 Task: Find connections with filter location Lieto with filter topic #Travelwith filter profile language Potuguese with filter current company Esko with filter school Cotton University with filter industry Military and International Affairs with filter service category Loans with filter keywords title Medical Laboratory Tech
Action: Mouse moved to (275, 216)
Screenshot: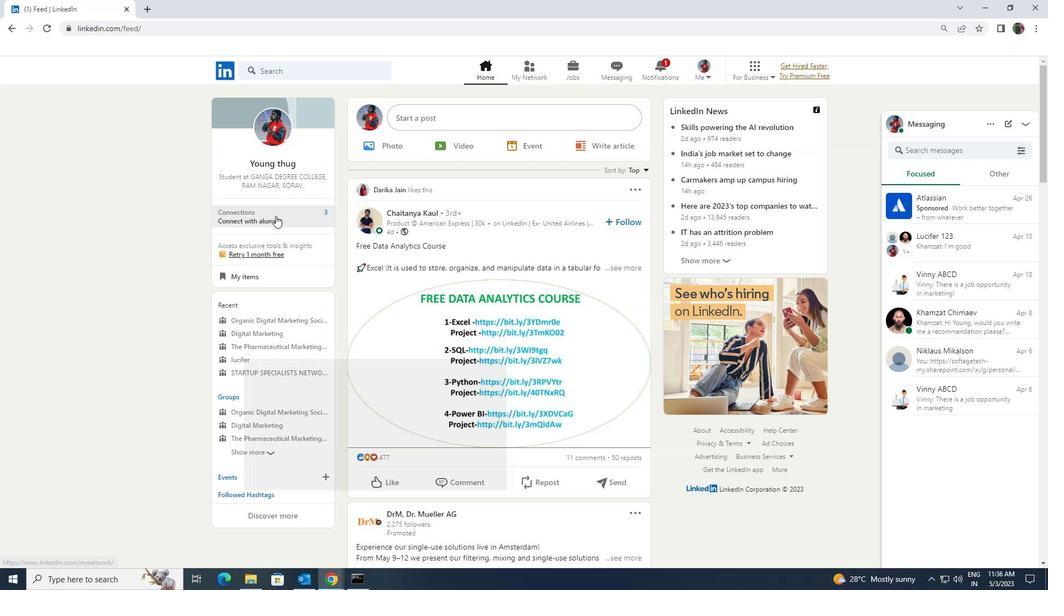 
Action: Mouse pressed left at (275, 216)
Screenshot: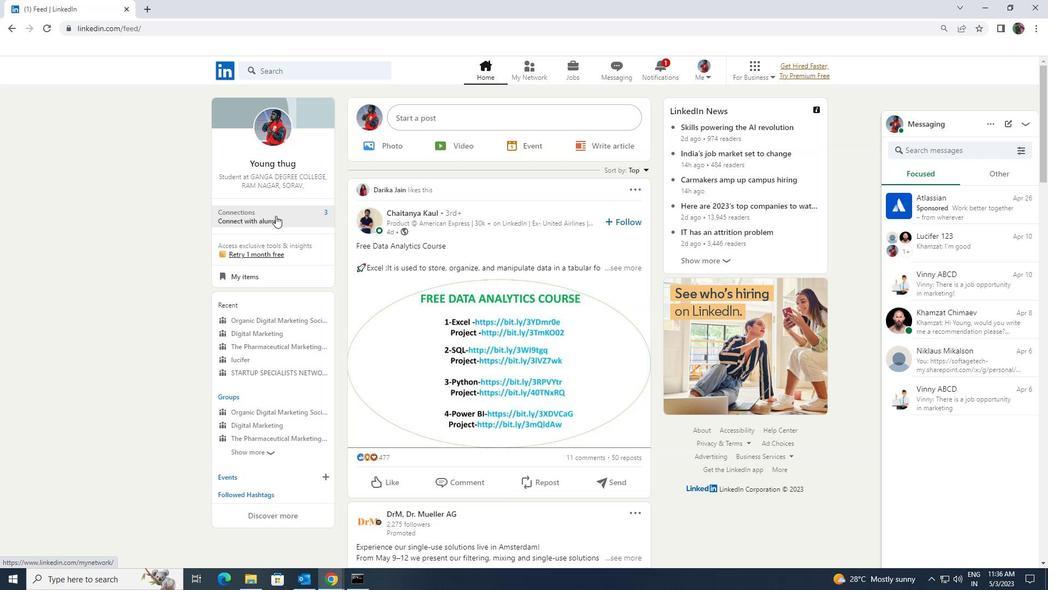 
Action: Mouse moved to (270, 136)
Screenshot: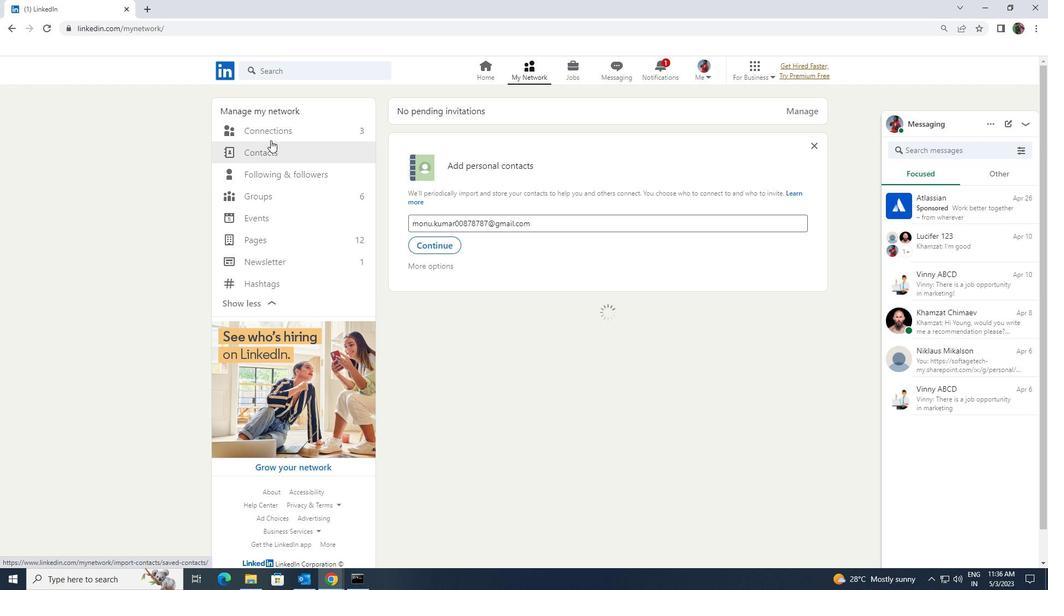 
Action: Mouse pressed left at (270, 136)
Screenshot: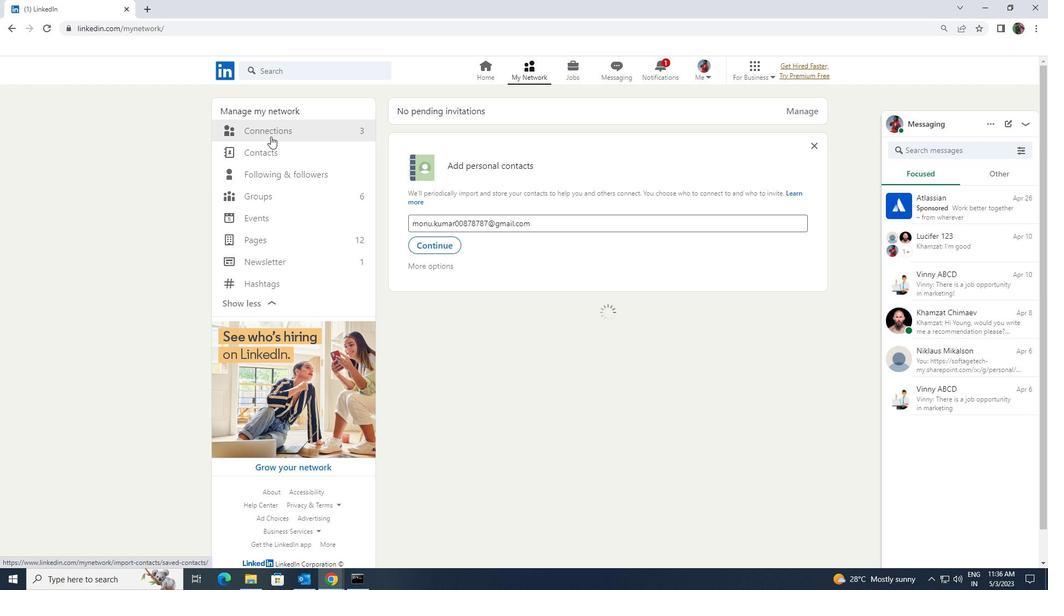 
Action: Mouse moved to (580, 135)
Screenshot: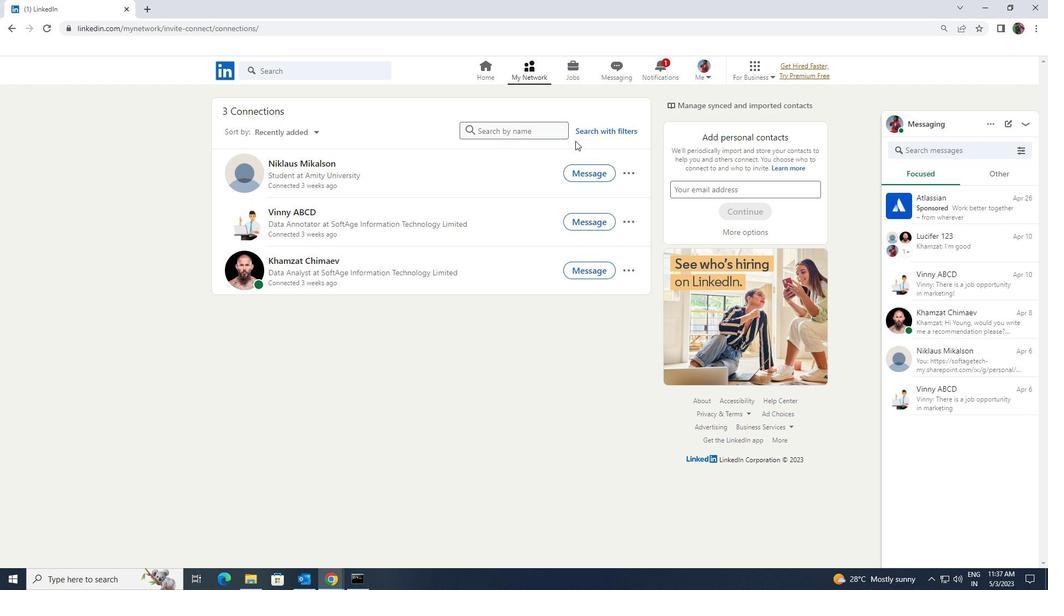 
Action: Mouse pressed left at (580, 135)
Screenshot: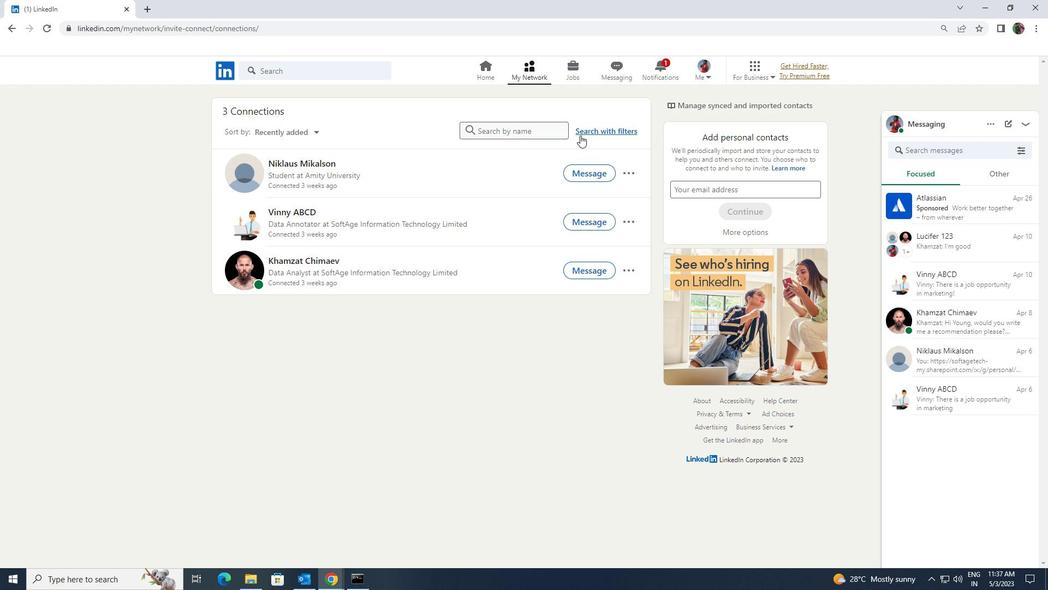 
Action: Mouse moved to (562, 102)
Screenshot: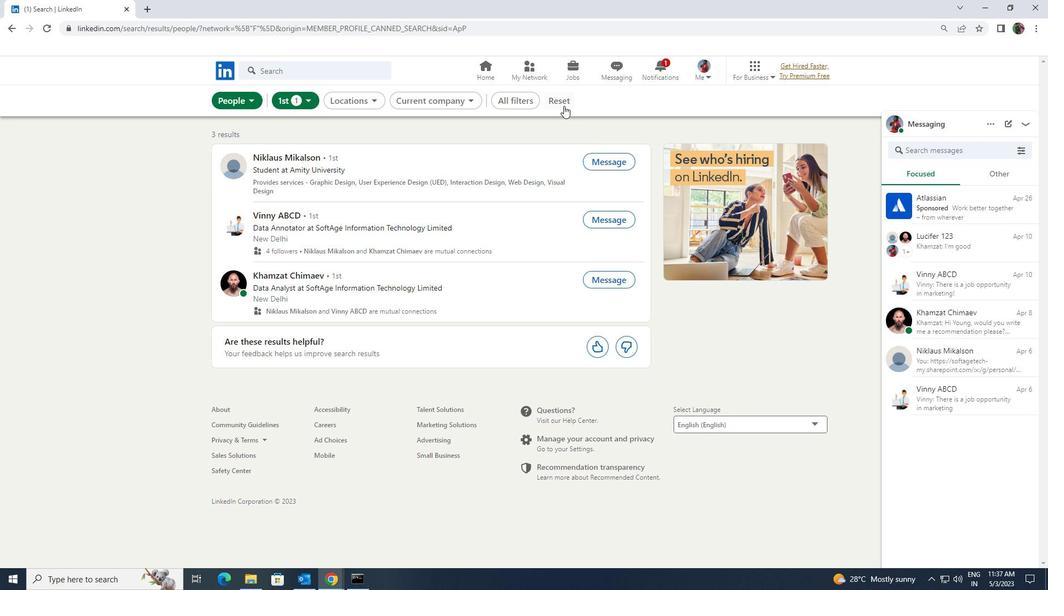 
Action: Mouse pressed left at (562, 102)
Screenshot: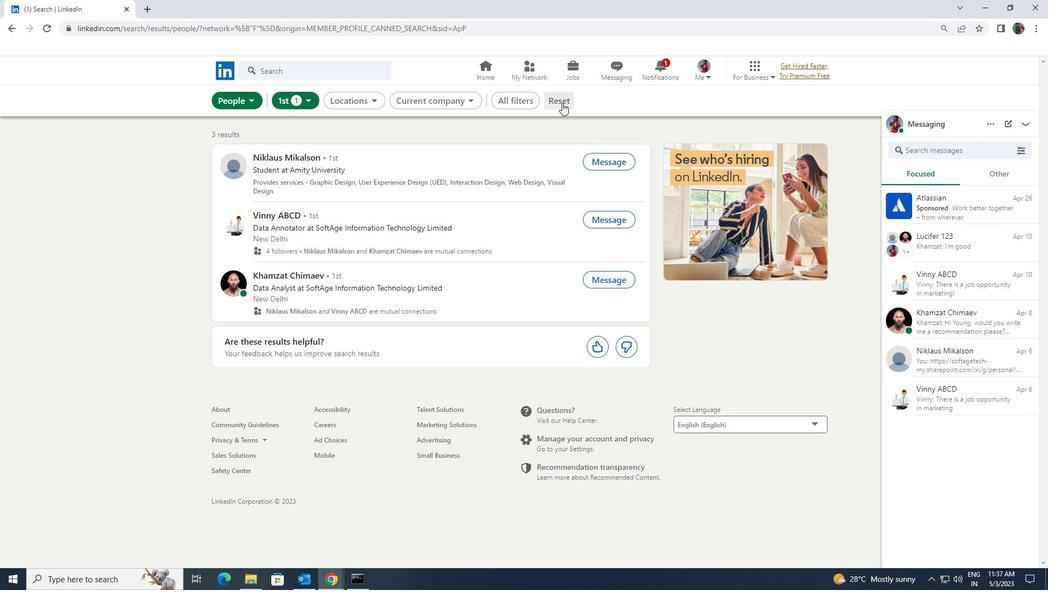 
Action: Mouse moved to (551, 97)
Screenshot: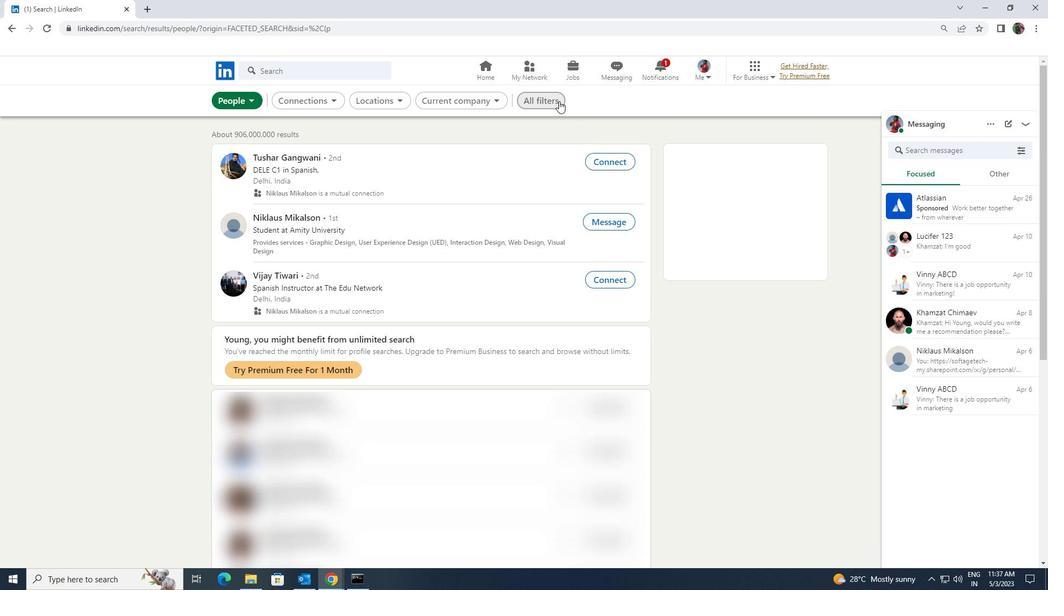 
Action: Mouse pressed left at (551, 97)
Screenshot: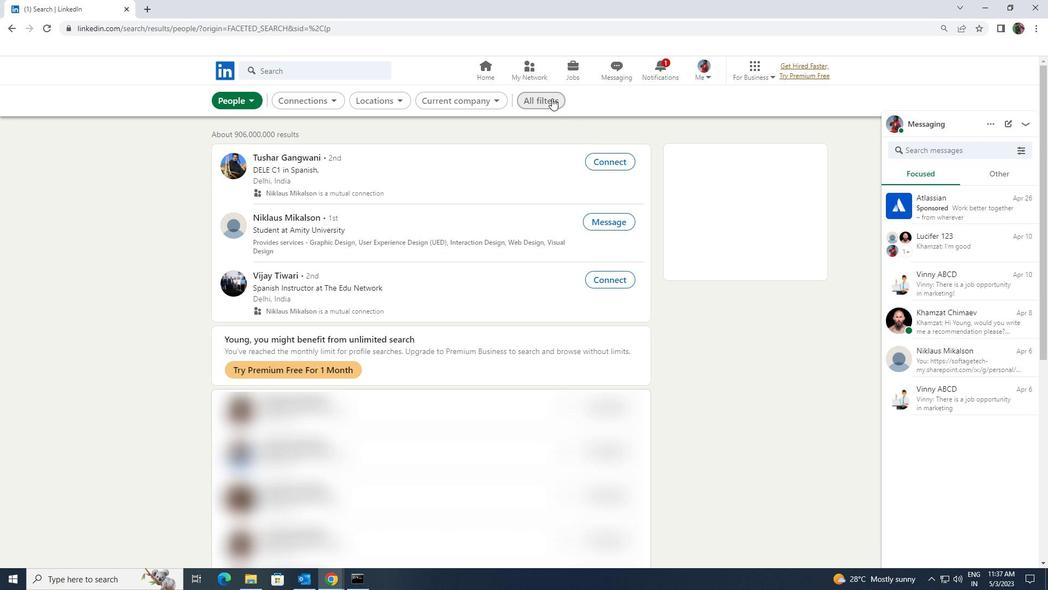
Action: Mouse moved to (910, 433)
Screenshot: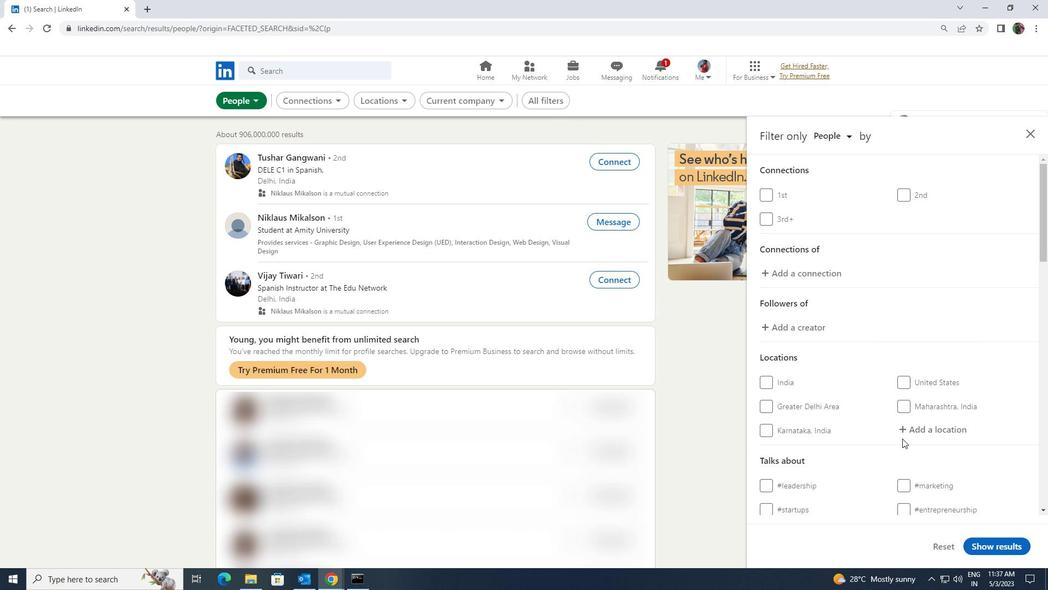 
Action: Mouse pressed left at (910, 433)
Screenshot: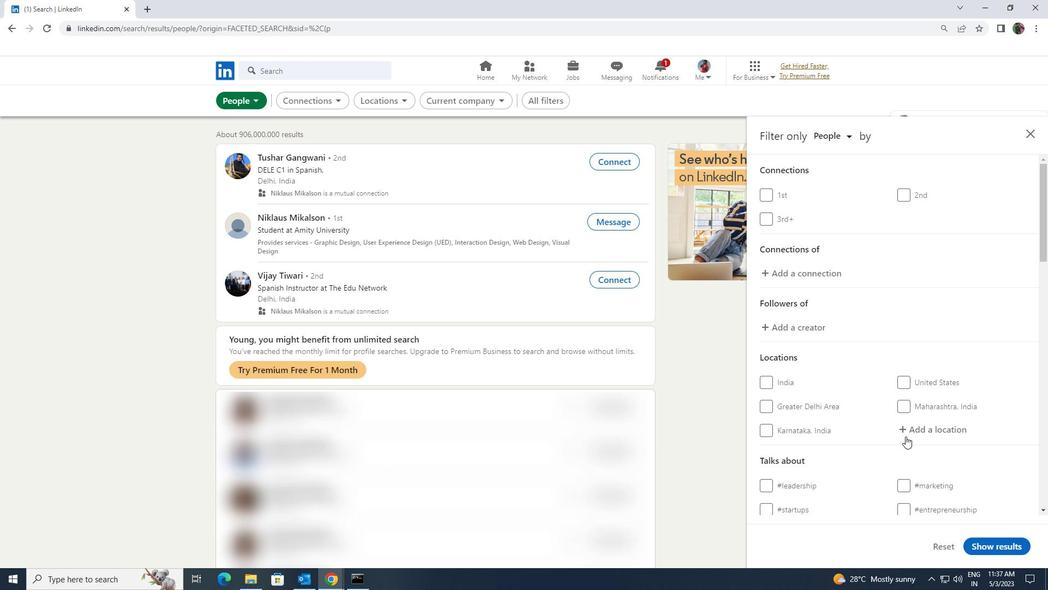 
Action: Key pressed <Key.shift>LIETO
Screenshot: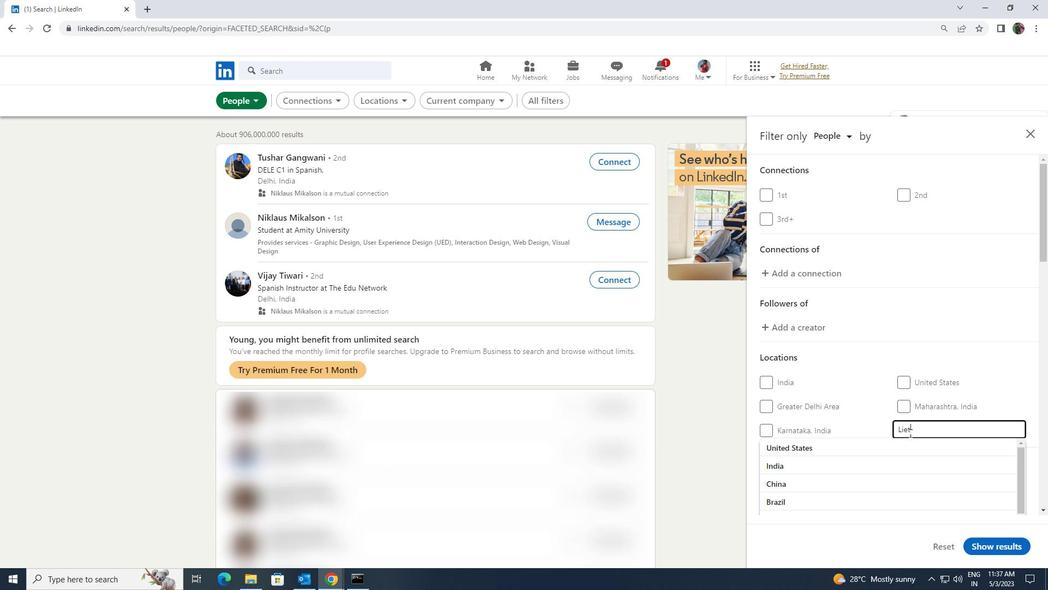 
Action: Mouse moved to (910, 443)
Screenshot: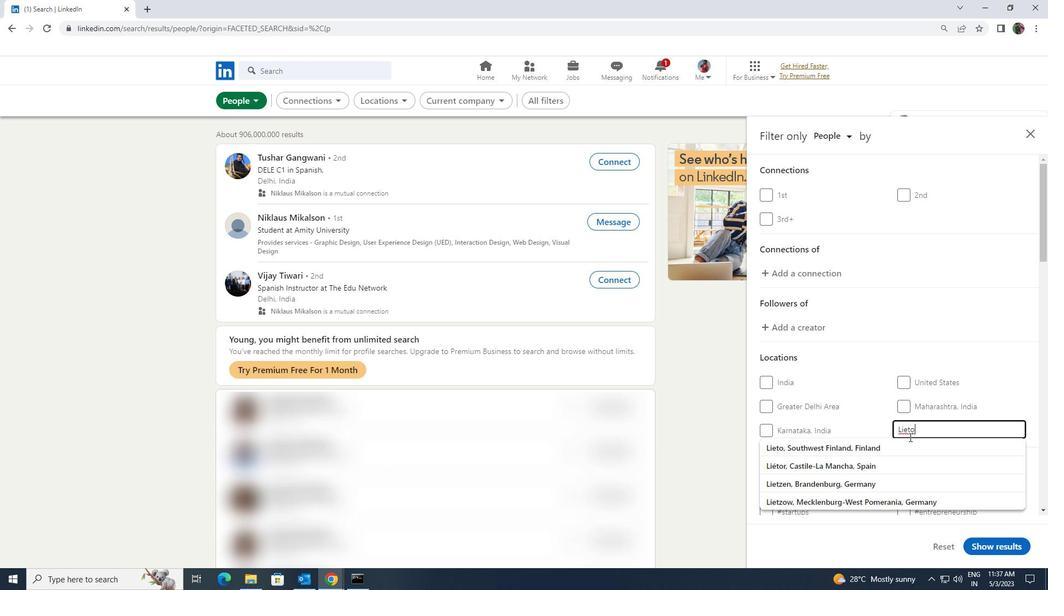 
Action: Mouse pressed left at (910, 443)
Screenshot: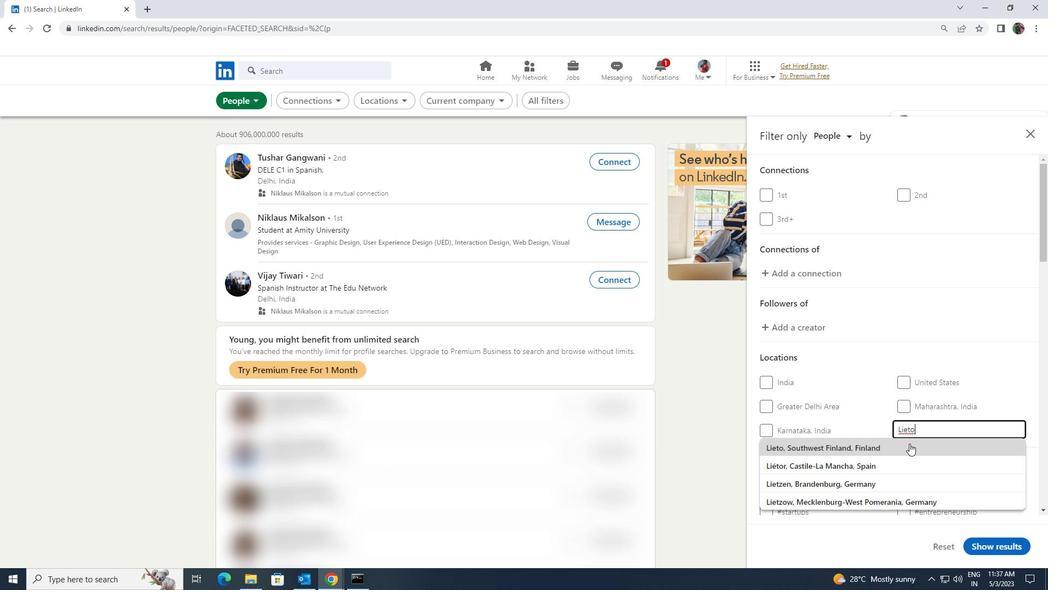
Action: Mouse scrolled (910, 443) with delta (0, 0)
Screenshot: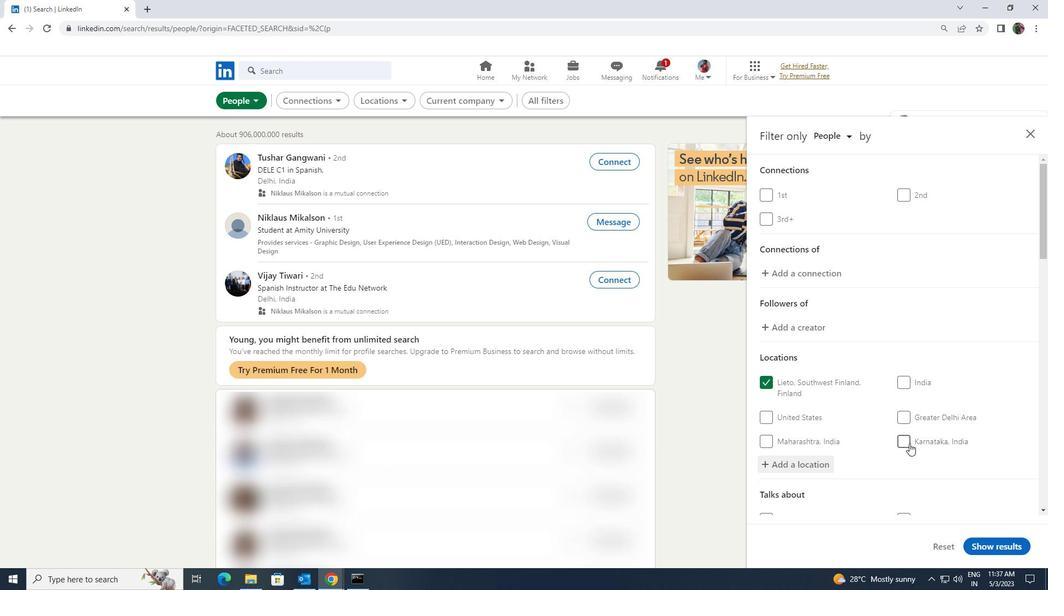 
Action: Mouse scrolled (910, 443) with delta (0, 0)
Screenshot: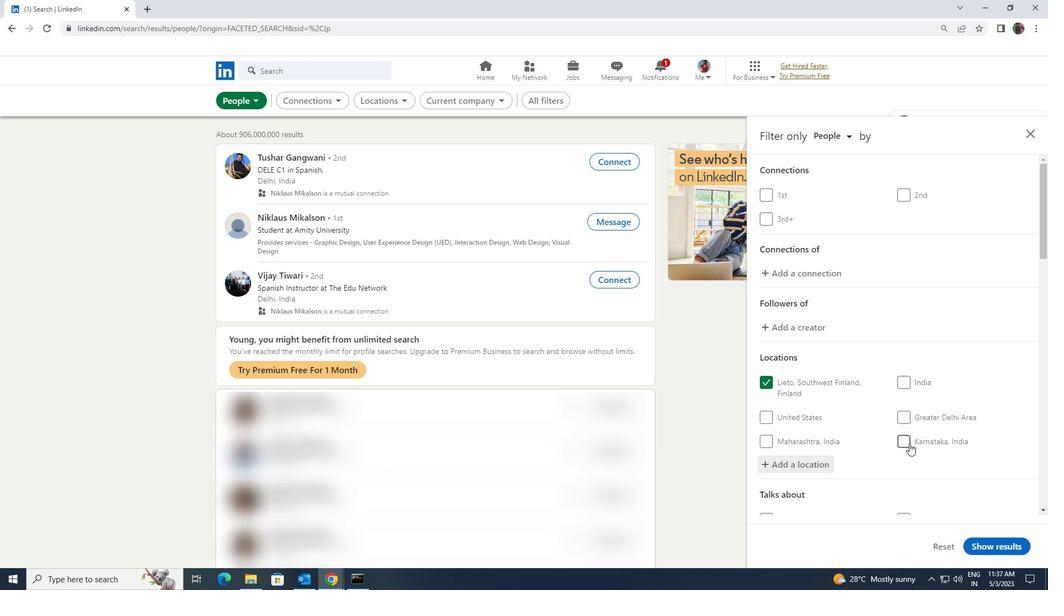 
Action: Mouse moved to (911, 450)
Screenshot: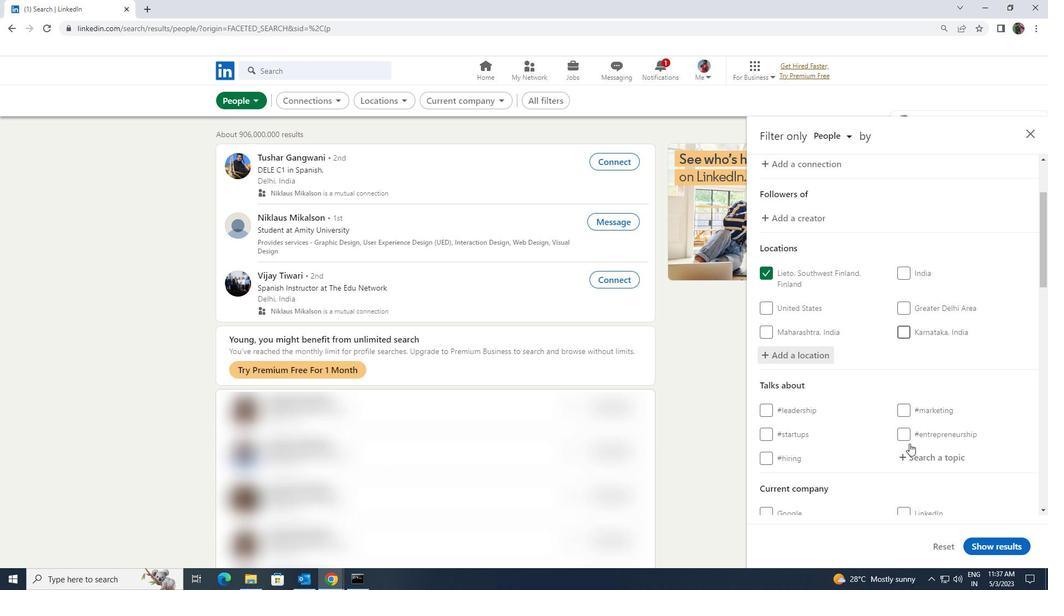 
Action: Mouse pressed left at (911, 450)
Screenshot: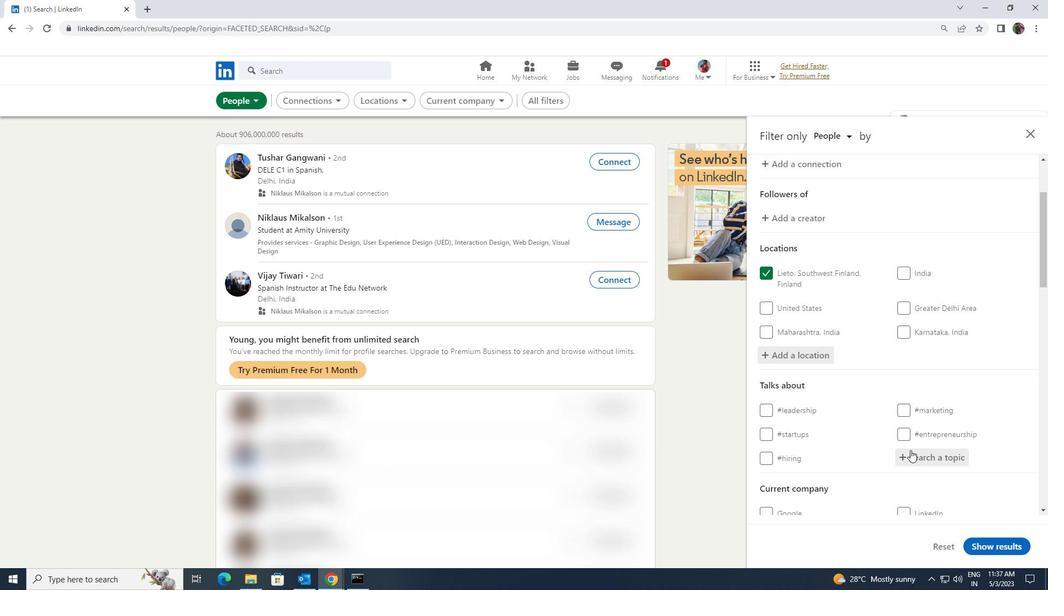 
Action: Key pressed <Key.shift><Key.shift>TRAVEL
Screenshot: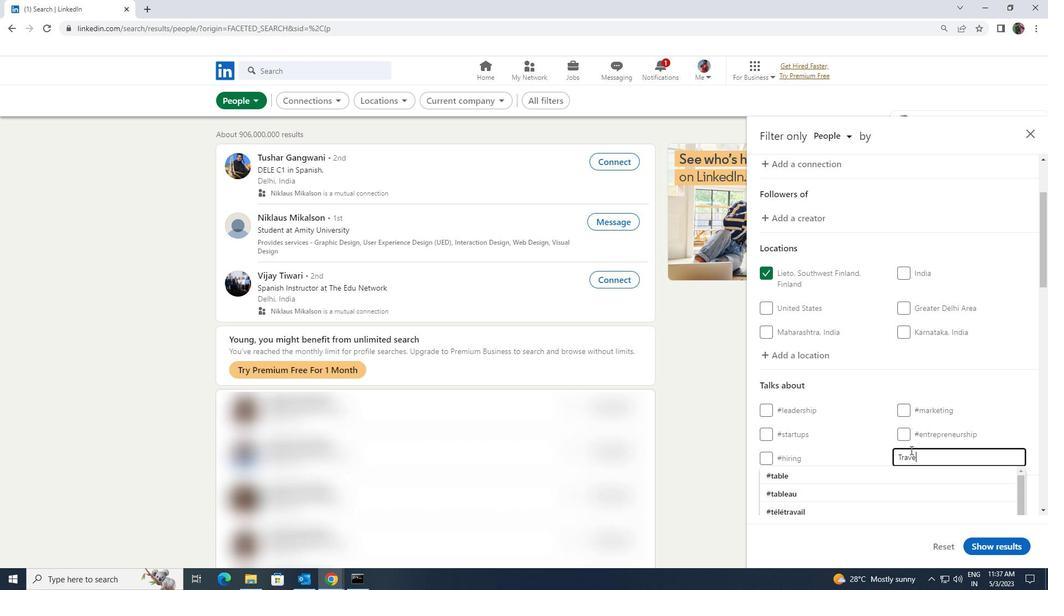 
Action: Mouse moved to (903, 470)
Screenshot: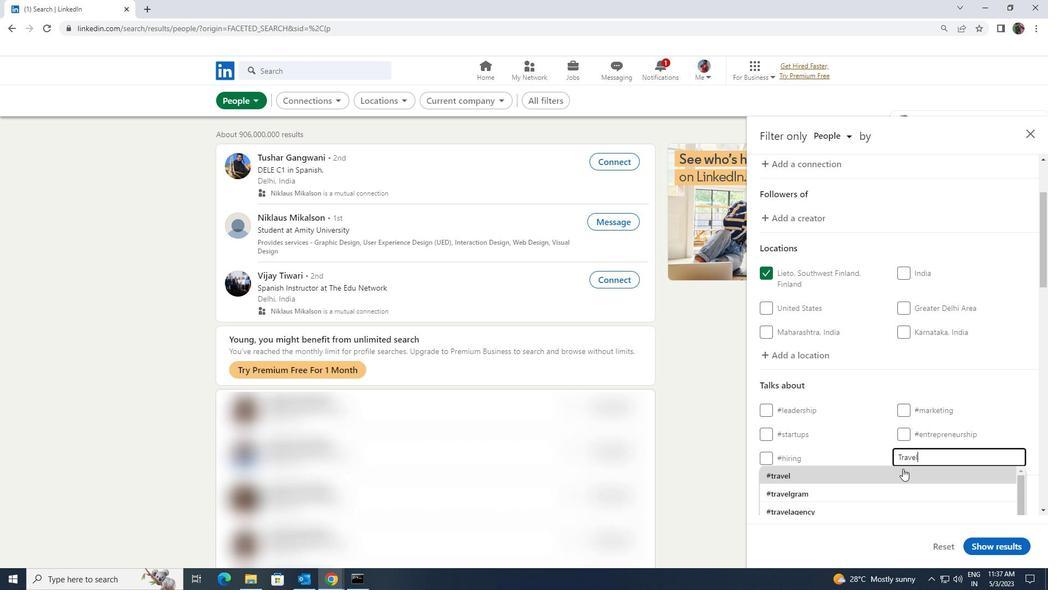 
Action: Mouse pressed left at (903, 470)
Screenshot: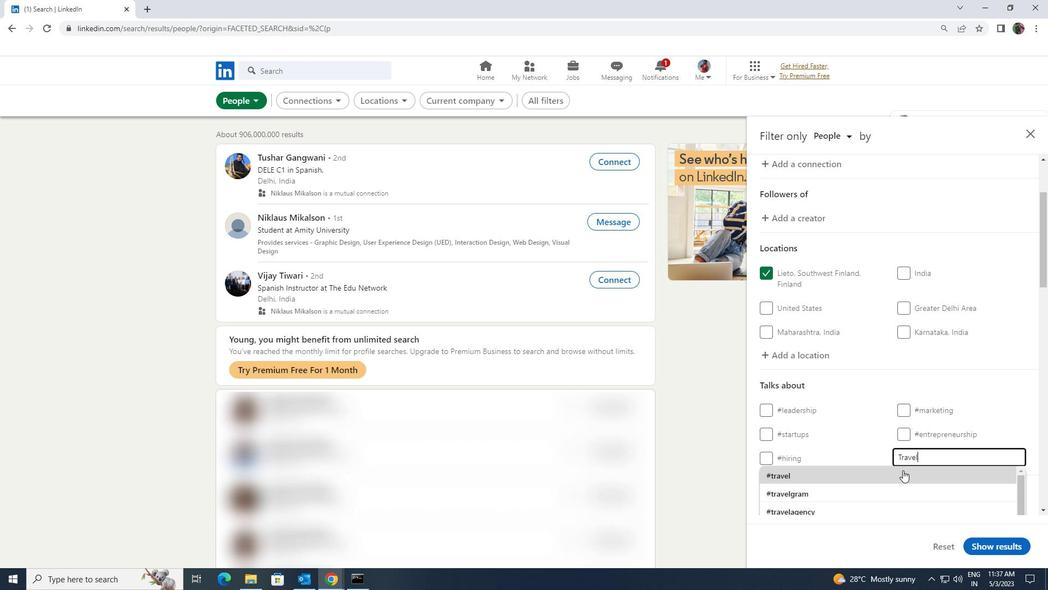 
Action: Mouse scrolled (903, 470) with delta (0, 0)
Screenshot: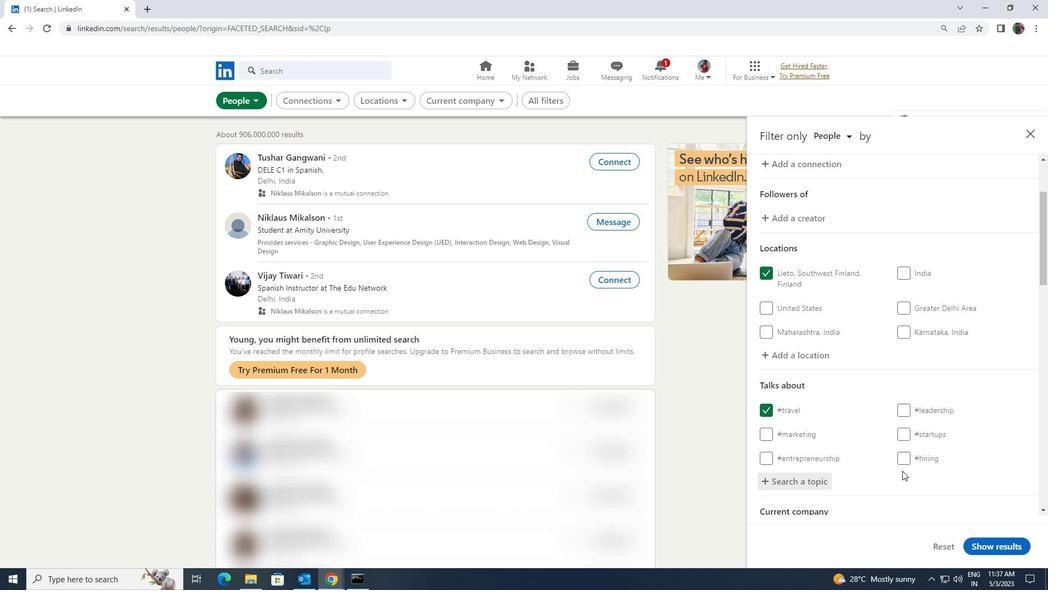 
Action: Mouse scrolled (903, 470) with delta (0, 0)
Screenshot: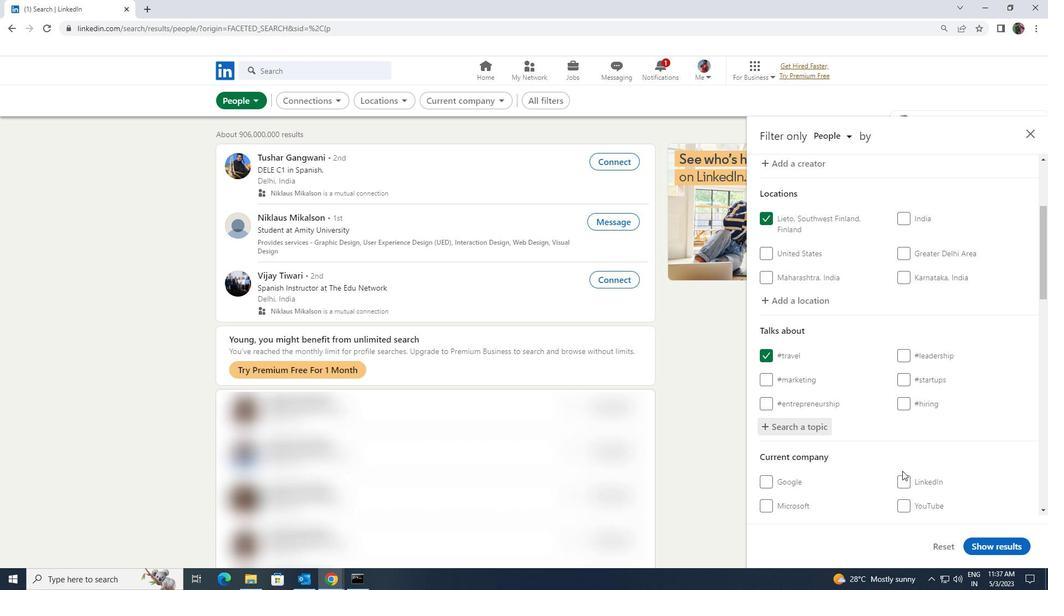 
Action: Mouse scrolled (903, 470) with delta (0, 0)
Screenshot: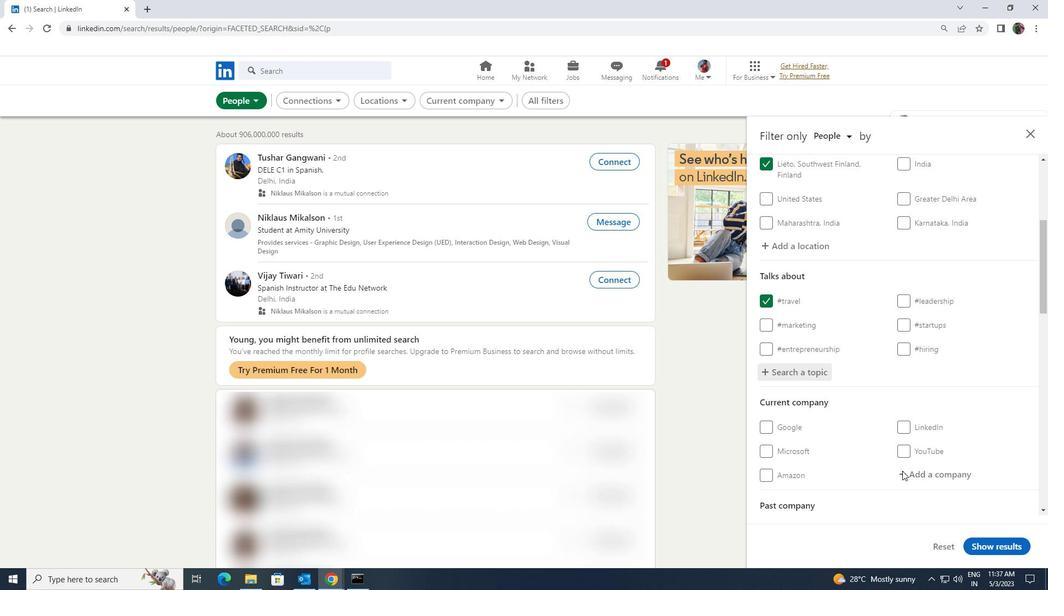 
Action: Mouse scrolled (903, 470) with delta (0, 0)
Screenshot: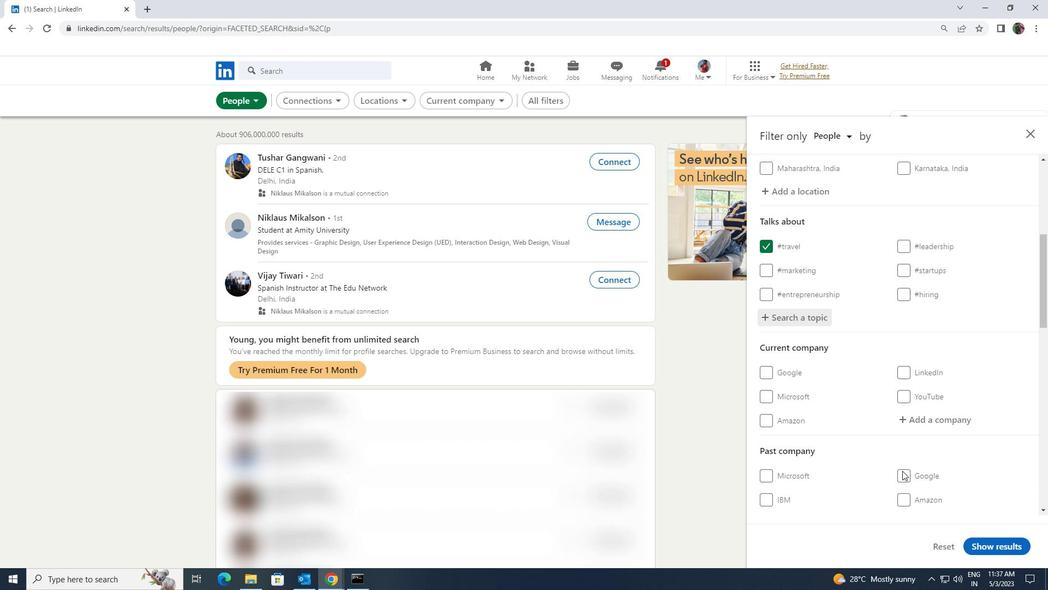 
Action: Mouse scrolled (903, 470) with delta (0, 0)
Screenshot: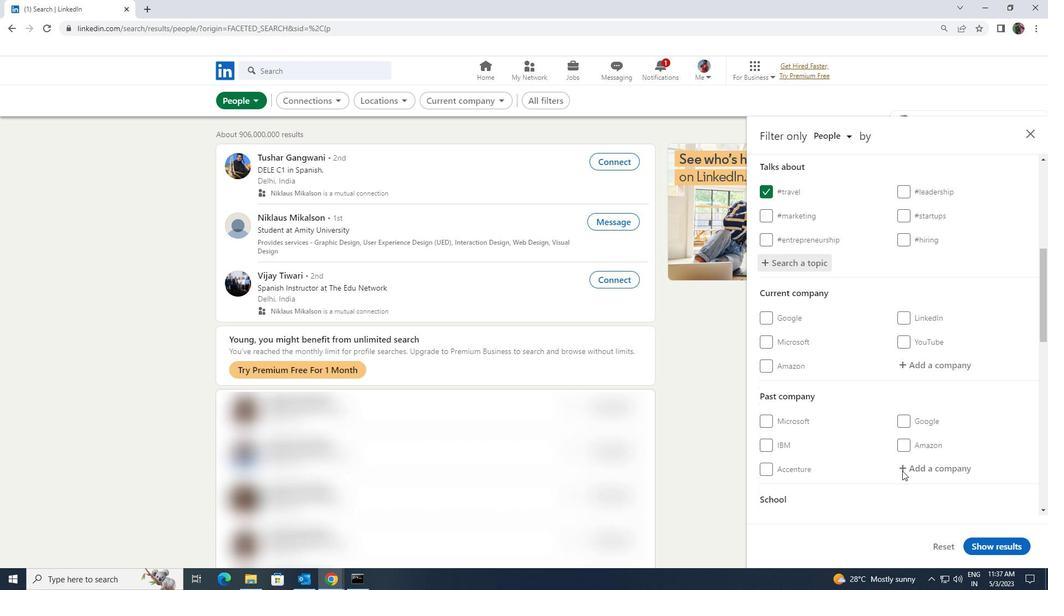 
Action: Mouse scrolled (903, 470) with delta (0, 0)
Screenshot: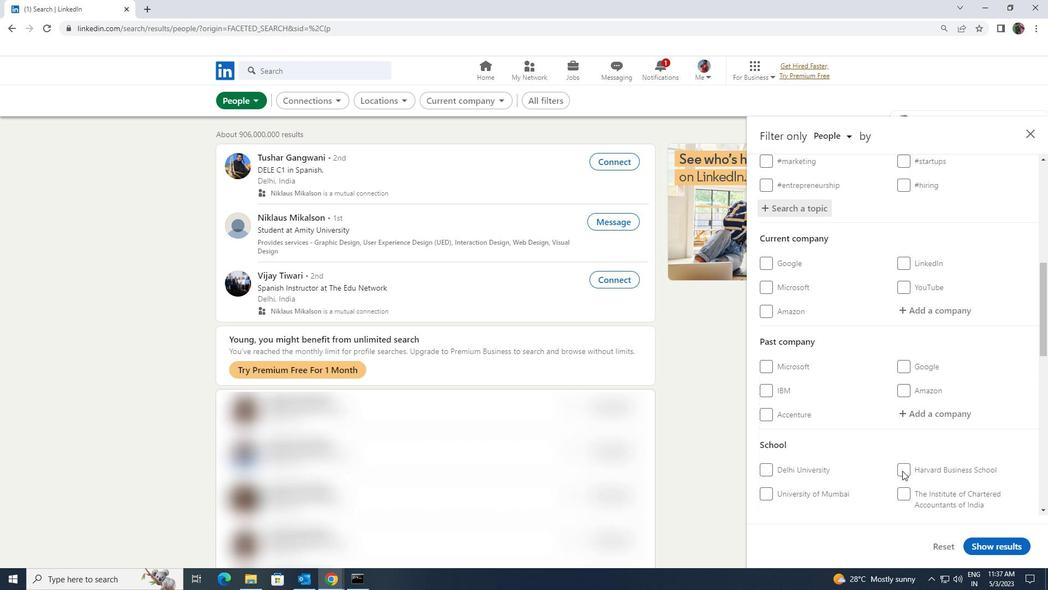 
Action: Mouse scrolled (903, 470) with delta (0, 0)
Screenshot: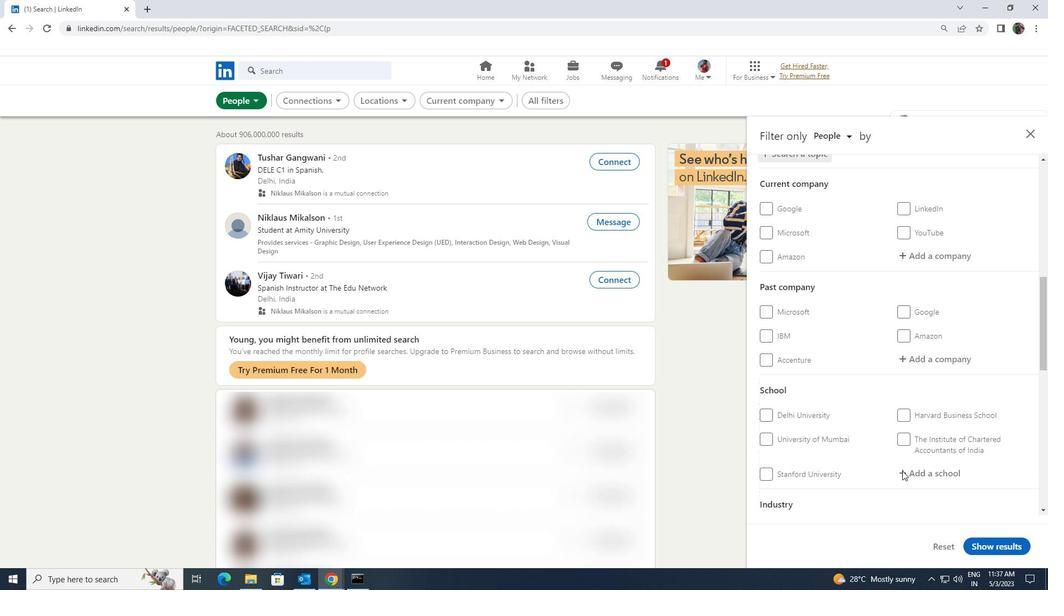 
Action: Mouse scrolled (903, 470) with delta (0, 0)
Screenshot: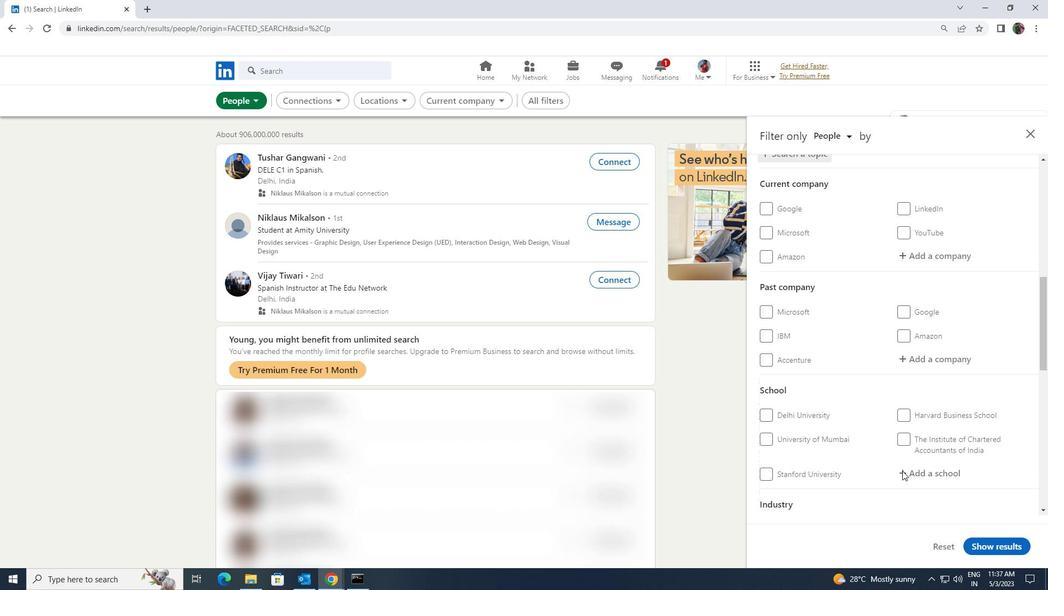 
Action: Mouse scrolled (903, 470) with delta (0, 0)
Screenshot: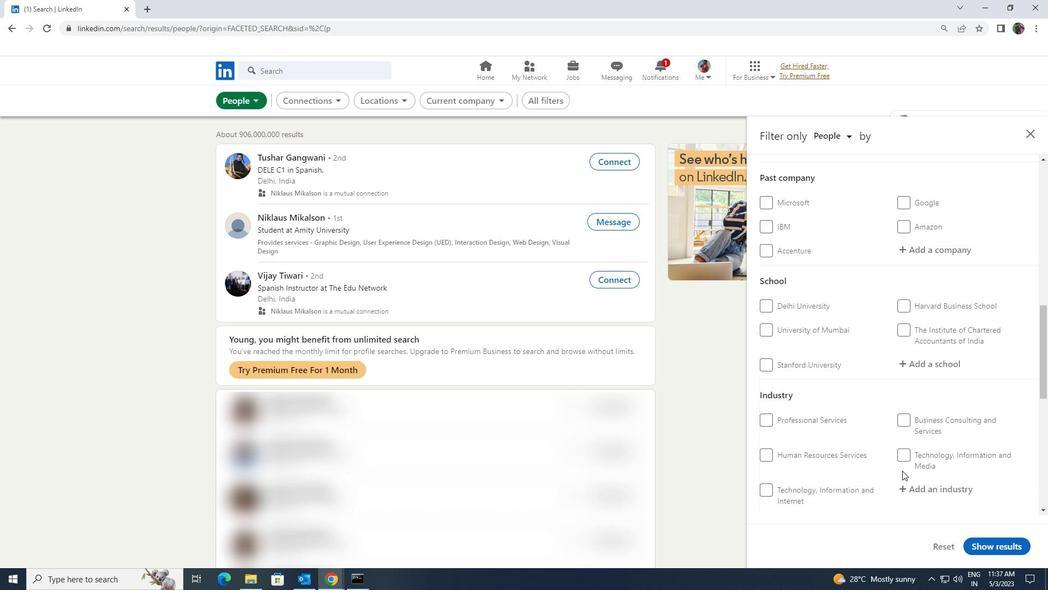 
Action: Mouse scrolled (903, 470) with delta (0, 0)
Screenshot: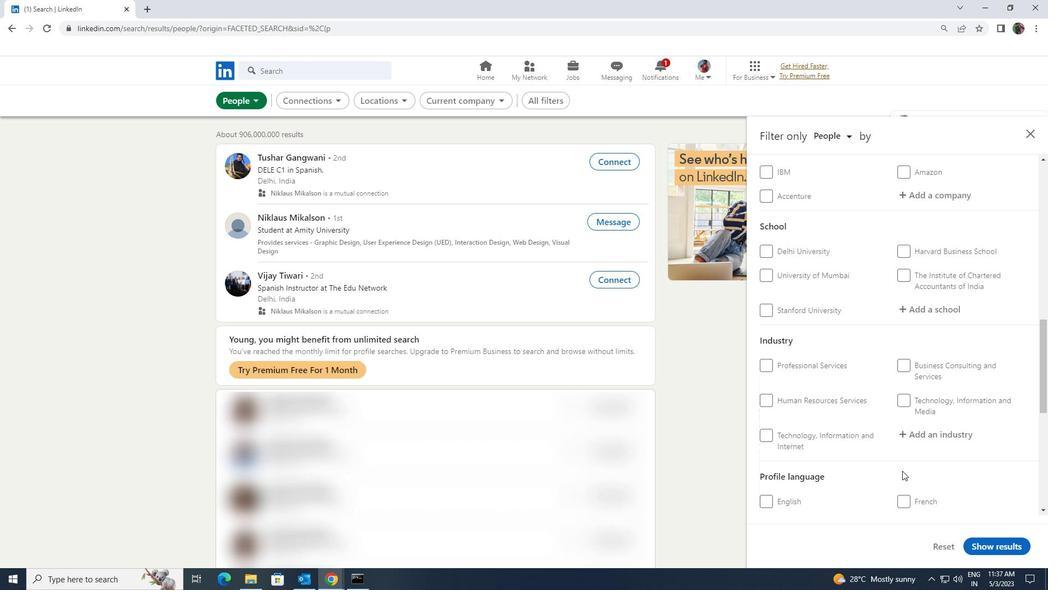 
Action: Mouse pressed left at (903, 470)
Screenshot: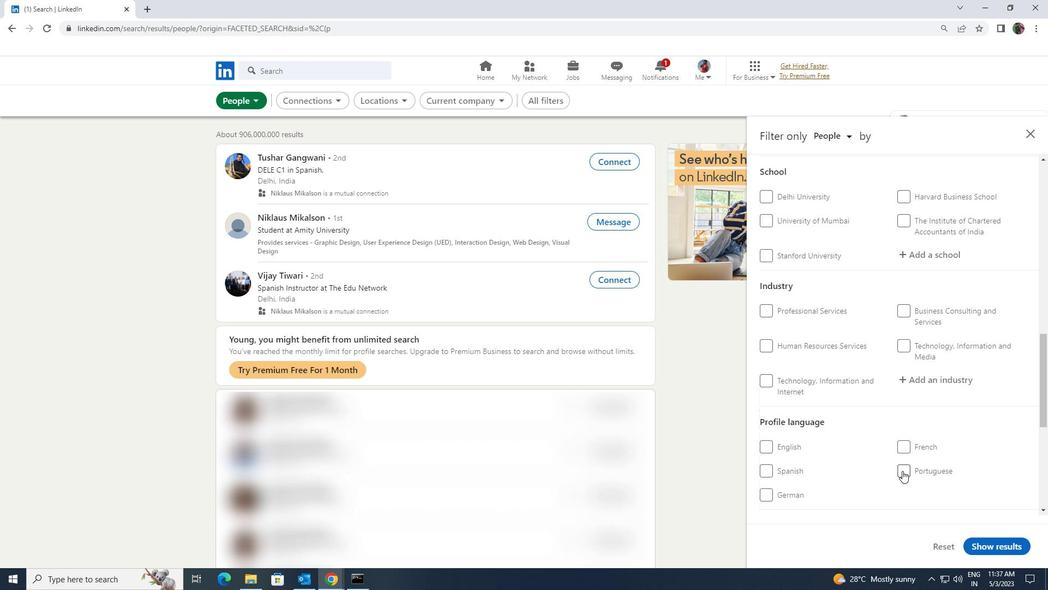 
Action: Mouse moved to (903, 471)
Screenshot: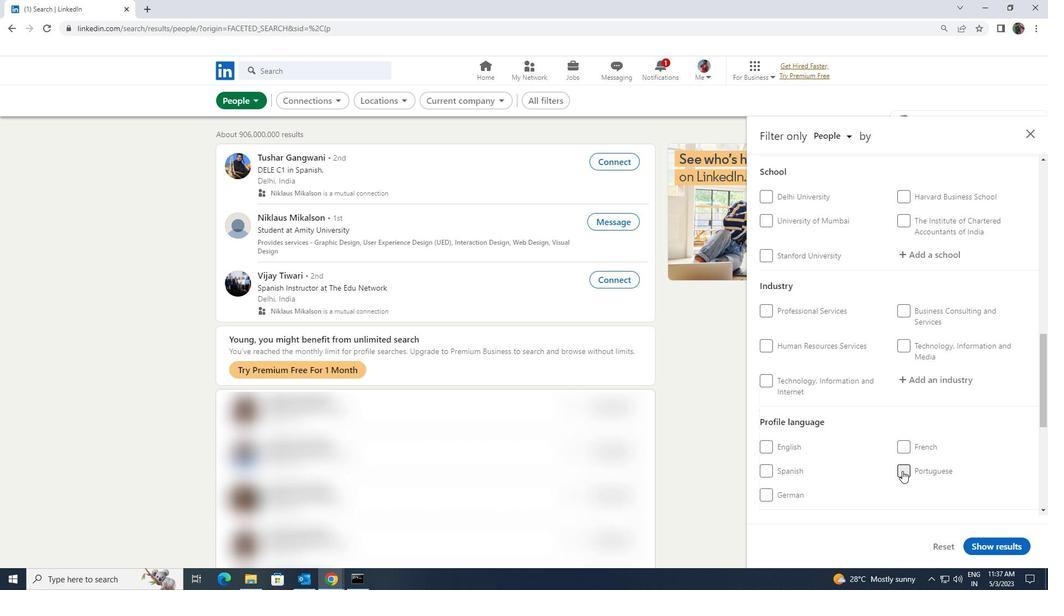 
Action: Mouse scrolled (903, 472) with delta (0, 0)
Screenshot: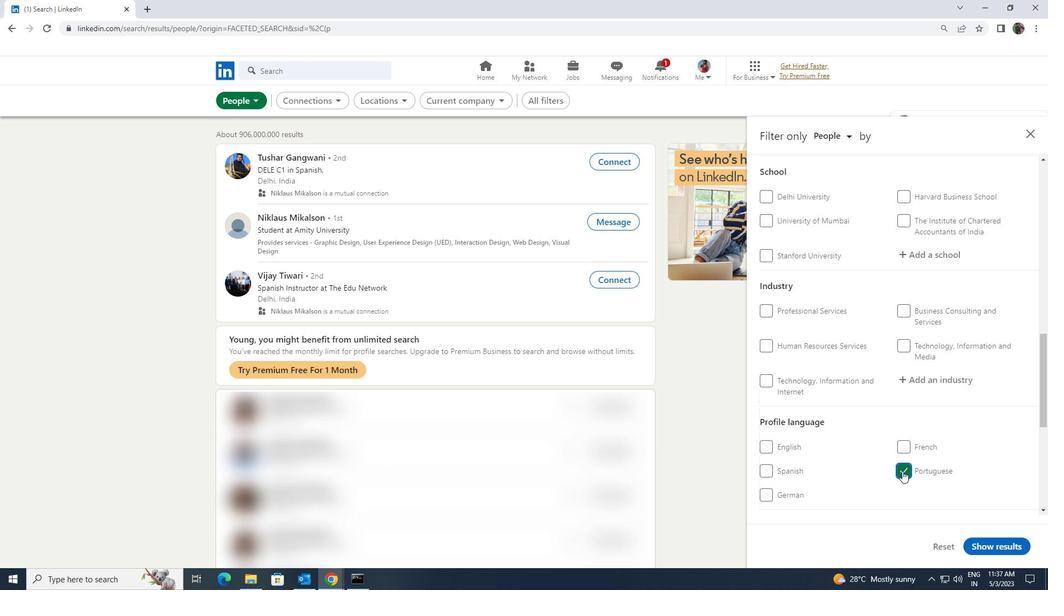 
Action: Mouse scrolled (903, 472) with delta (0, 0)
Screenshot: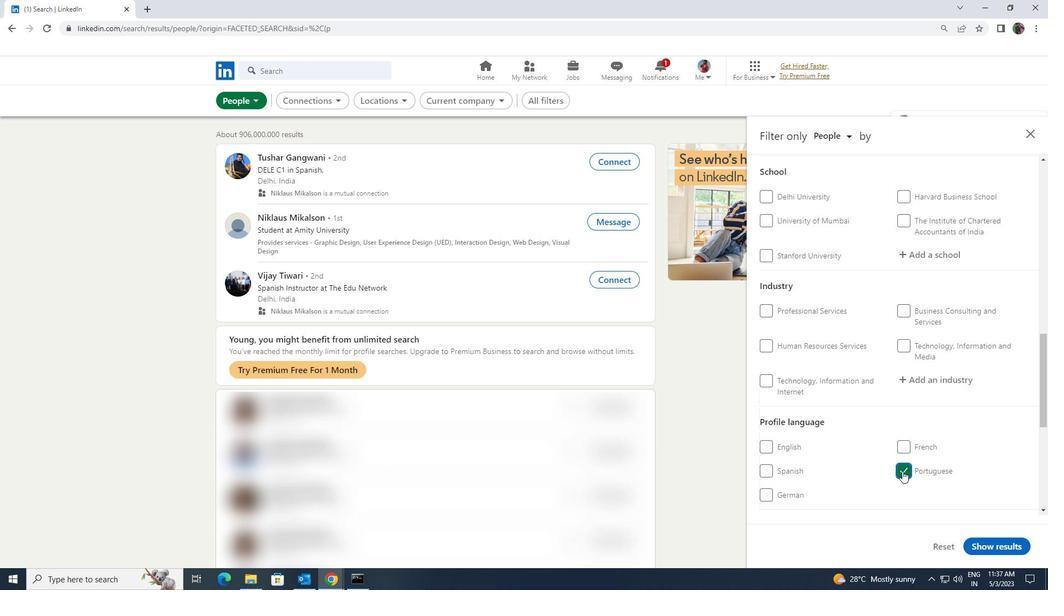 
Action: Mouse scrolled (903, 472) with delta (0, 0)
Screenshot: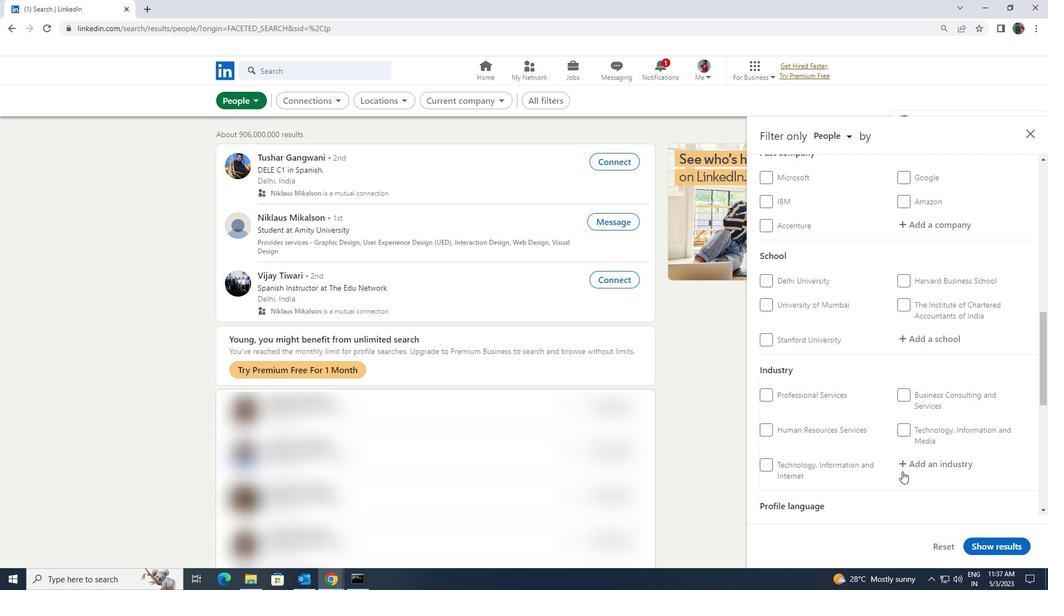 
Action: Mouse scrolled (903, 472) with delta (0, 0)
Screenshot: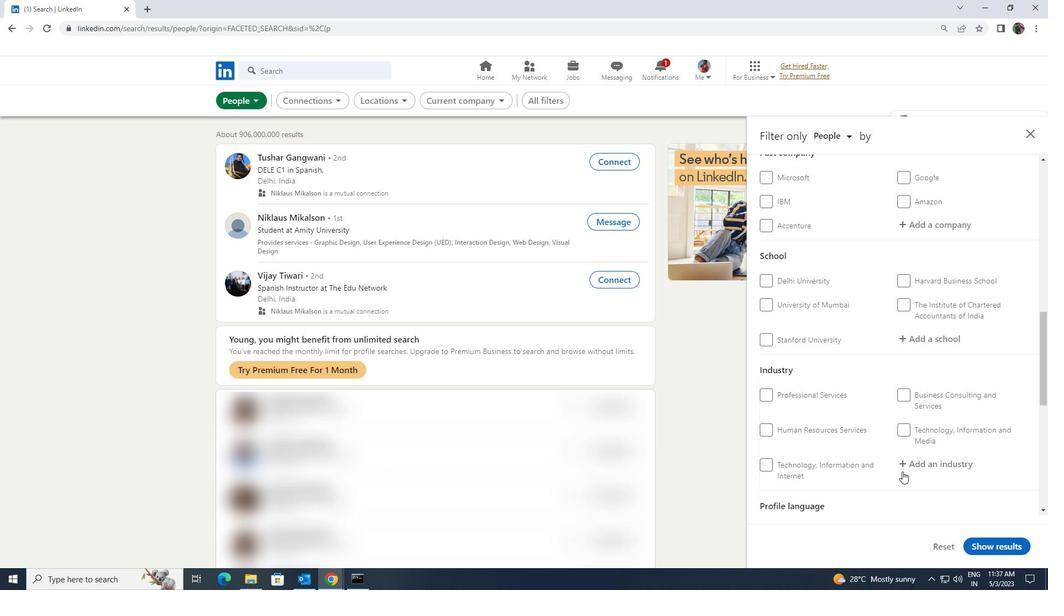 
Action: Mouse scrolled (903, 472) with delta (0, 0)
Screenshot: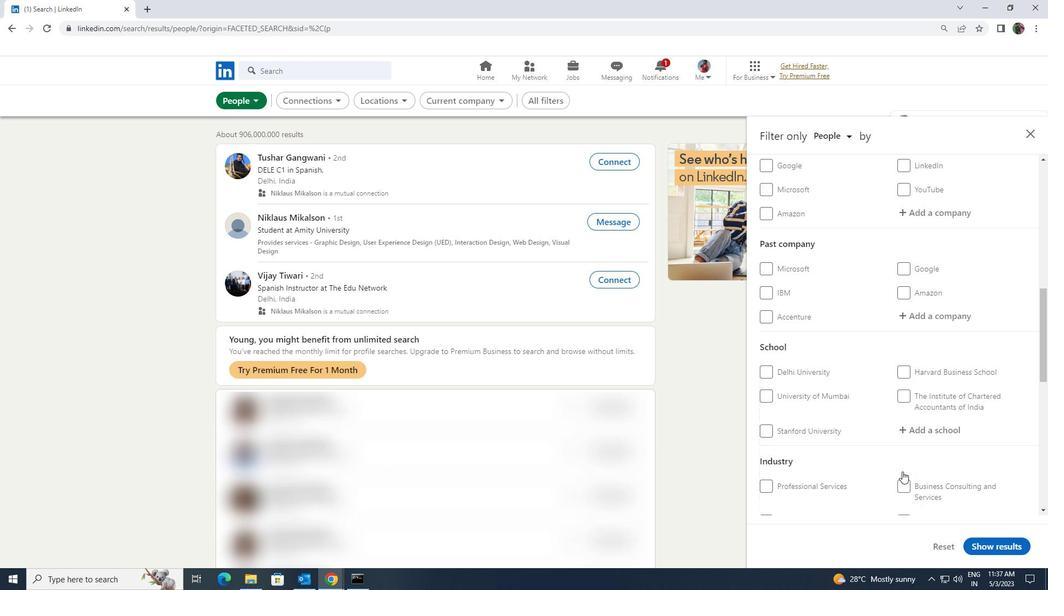 
Action: Mouse scrolled (903, 472) with delta (0, 0)
Screenshot: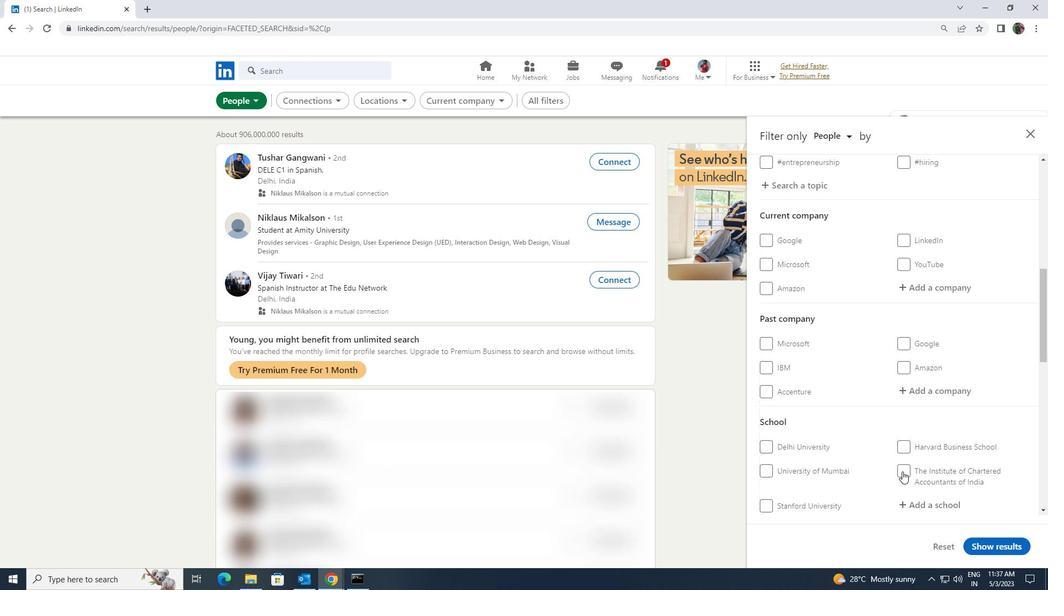 
Action: Mouse scrolled (903, 472) with delta (0, 0)
Screenshot: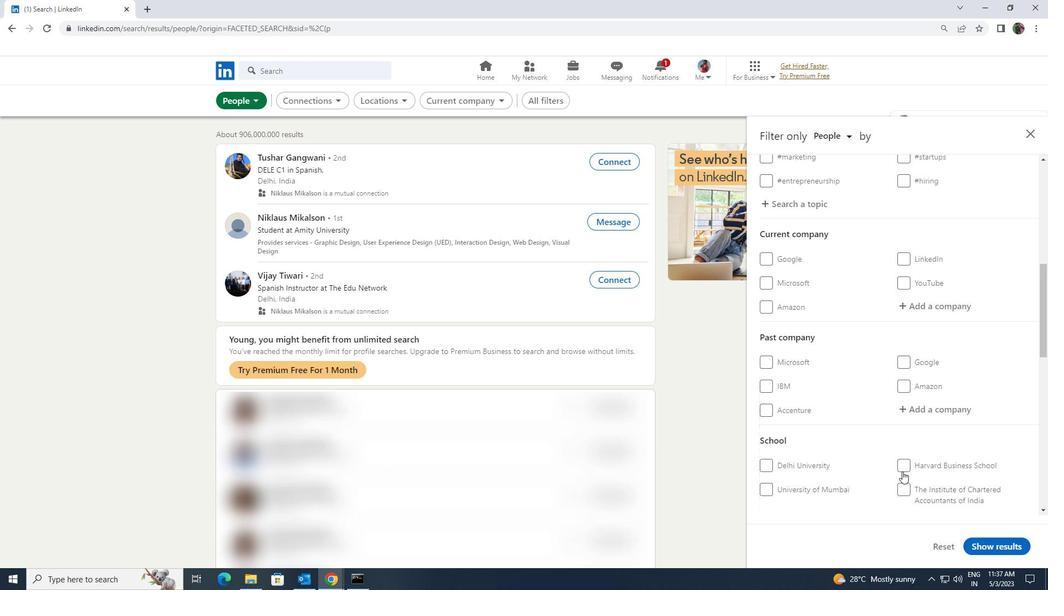 
Action: Mouse scrolled (903, 472) with delta (0, 0)
Screenshot: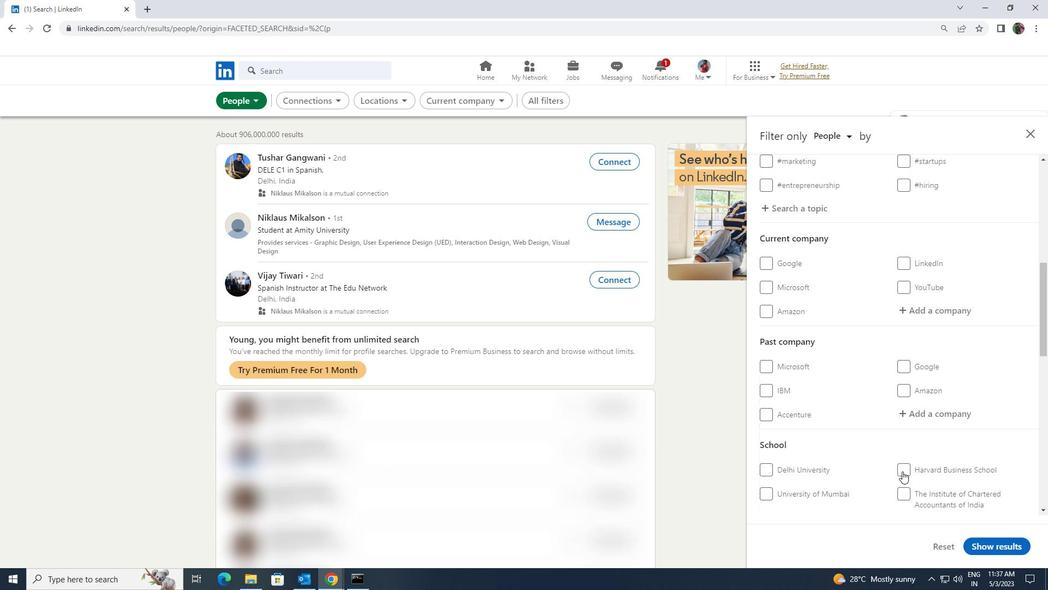 
Action: Mouse scrolled (903, 470) with delta (0, 0)
Screenshot: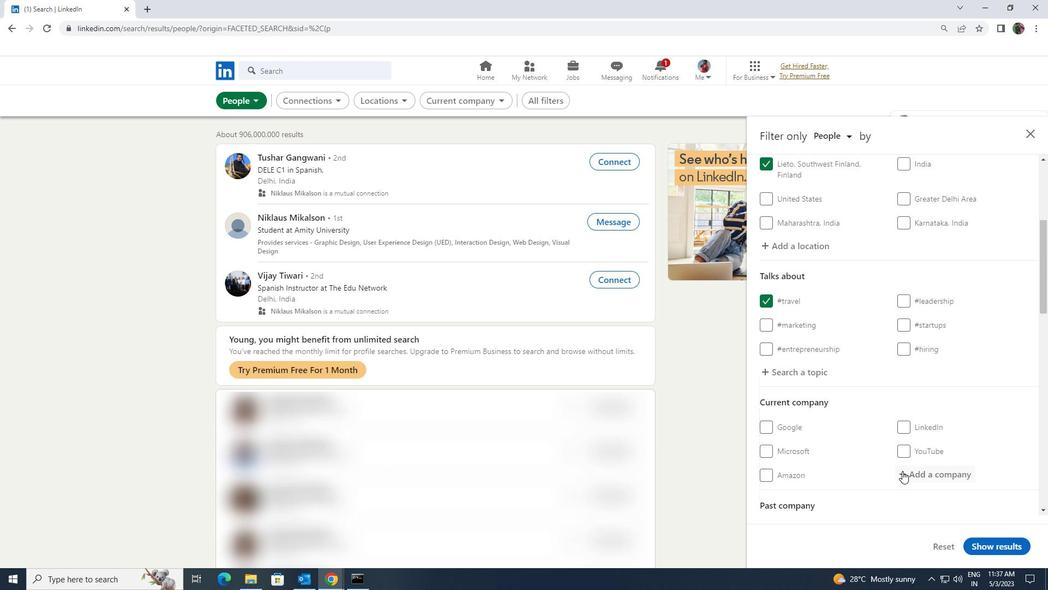 
Action: Mouse moved to (919, 424)
Screenshot: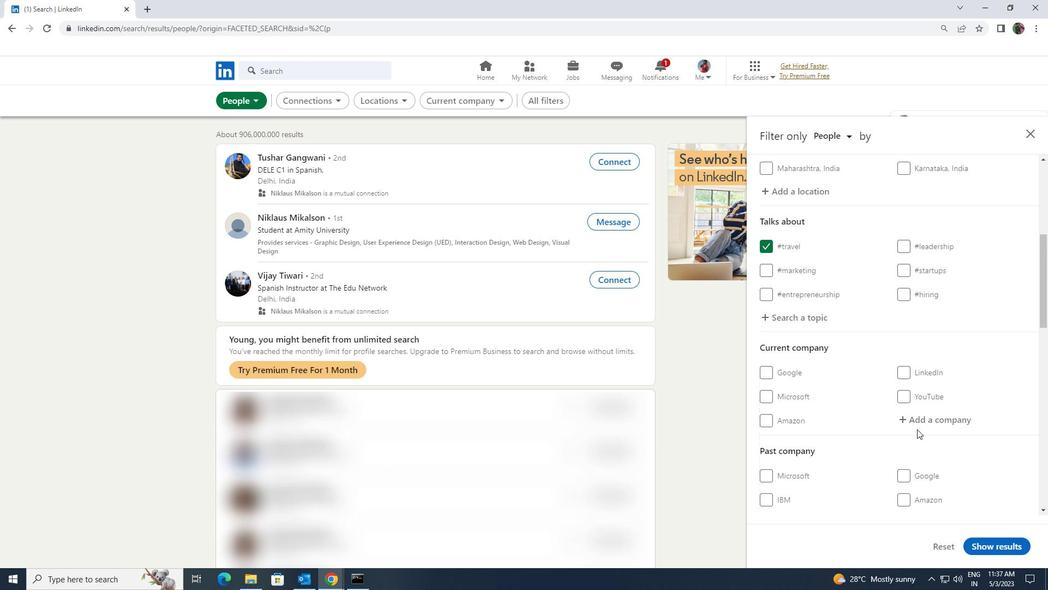 
Action: Mouse pressed left at (919, 424)
Screenshot: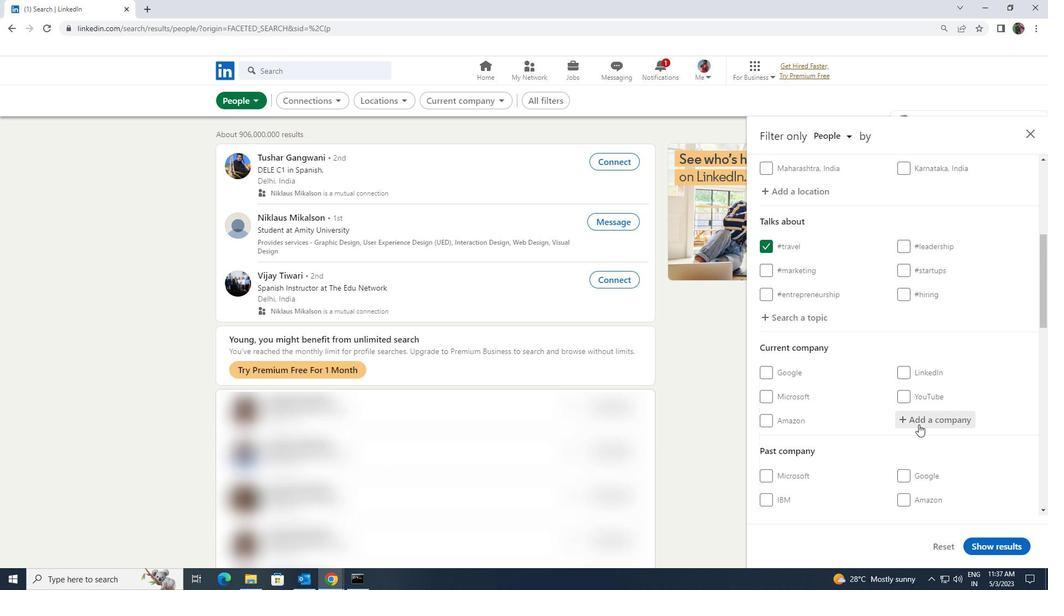 
Action: Key pressed <Key.shift><Key.shift><Key.shift><Key.shift><Key.shift><Key.shift><Key.shift><Key.shift><Key.shift><Key.shift><Key.shift>ESKO
Screenshot: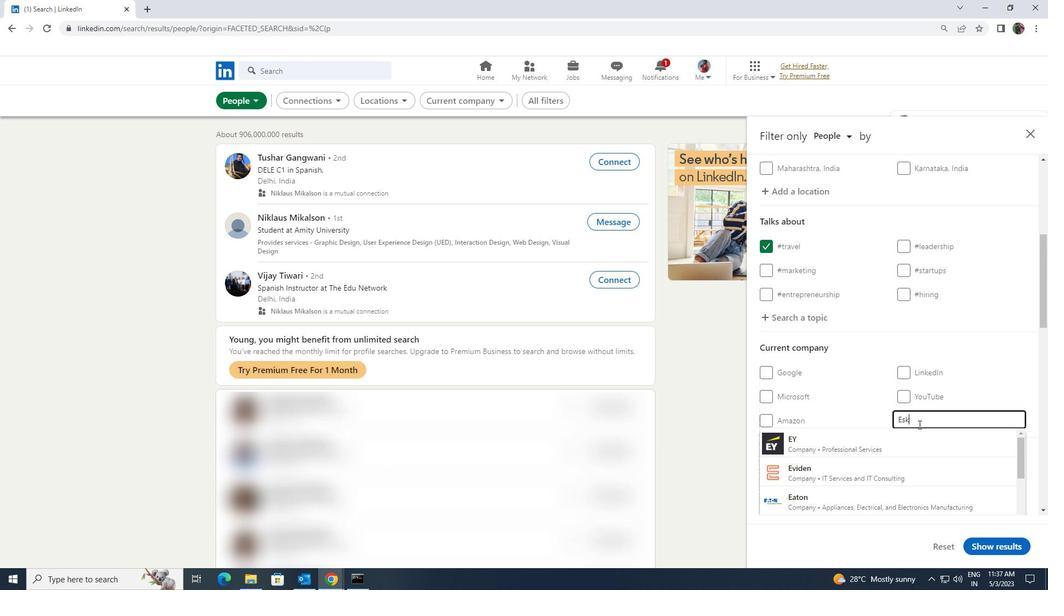 
Action: Mouse moved to (914, 433)
Screenshot: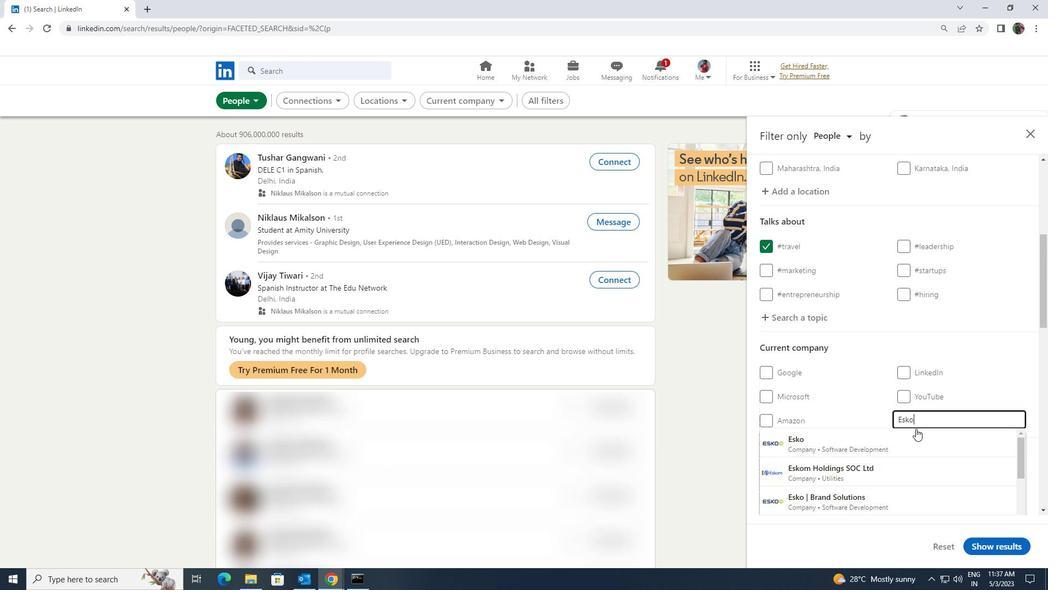 
Action: Mouse pressed left at (914, 433)
Screenshot: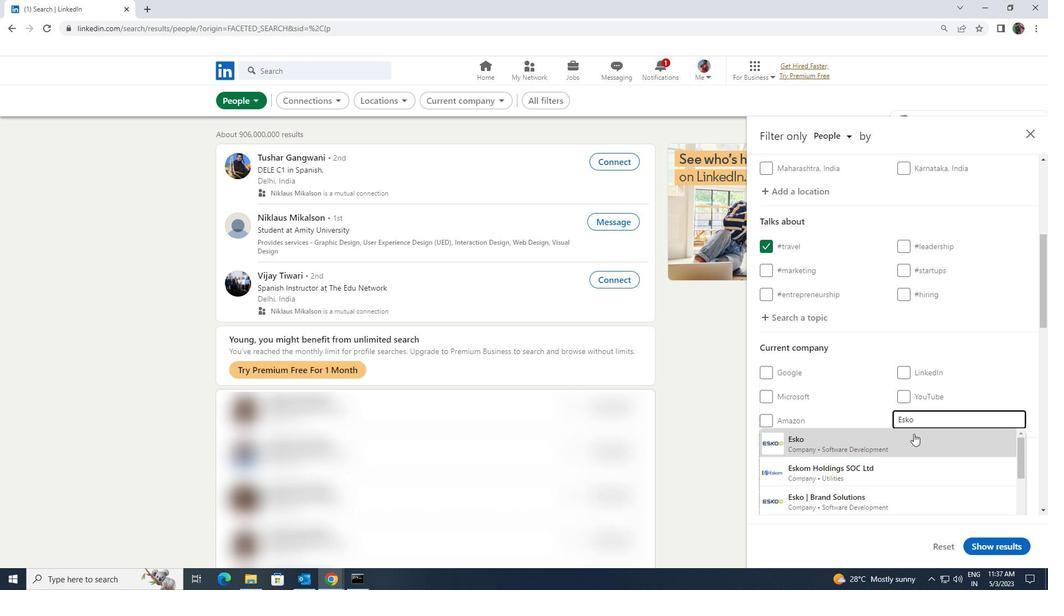 
Action: Mouse scrolled (914, 433) with delta (0, 0)
Screenshot: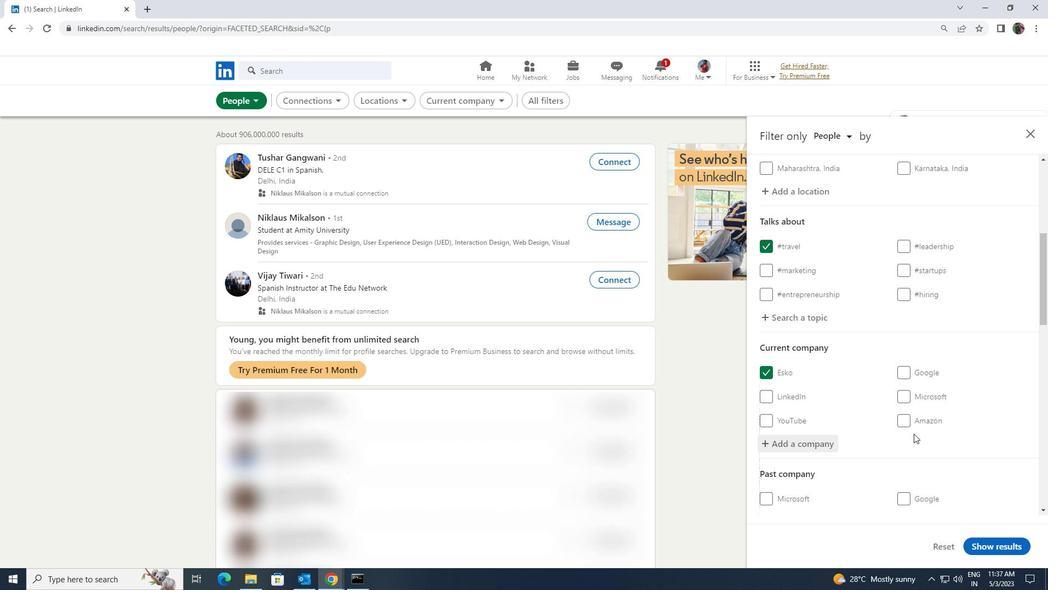 
Action: Mouse scrolled (914, 433) with delta (0, 0)
Screenshot: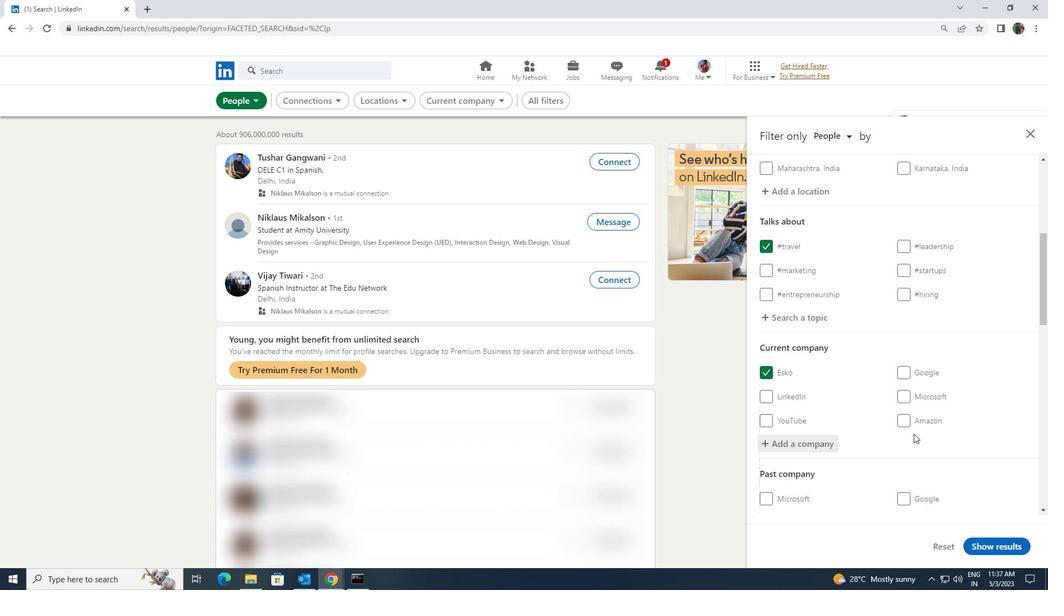 
Action: Mouse moved to (913, 434)
Screenshot: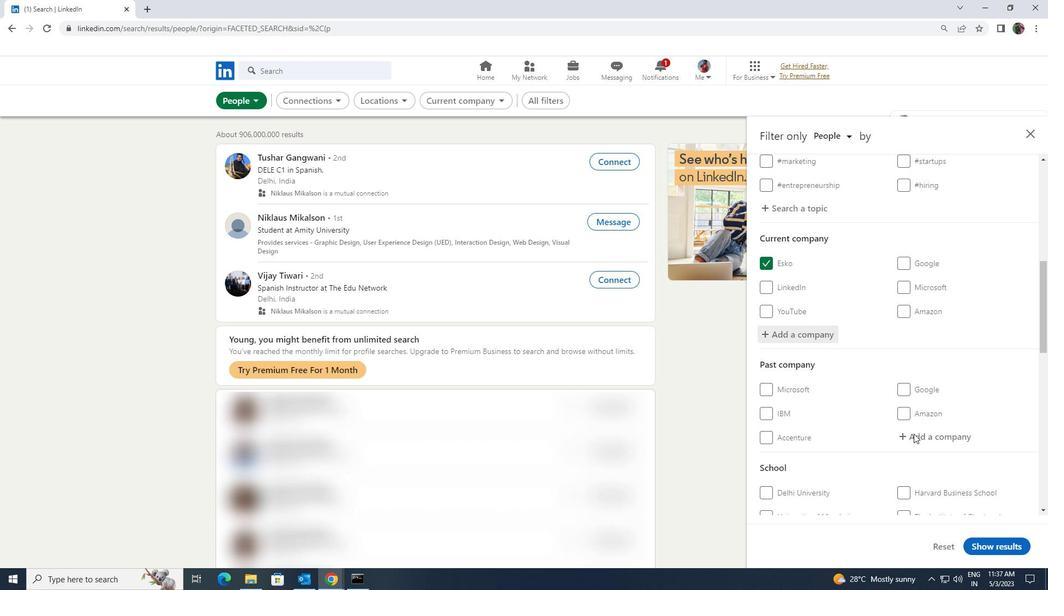 
Action: Mouse scrolled (913, 434) with delta (0, 0)
Screenshot: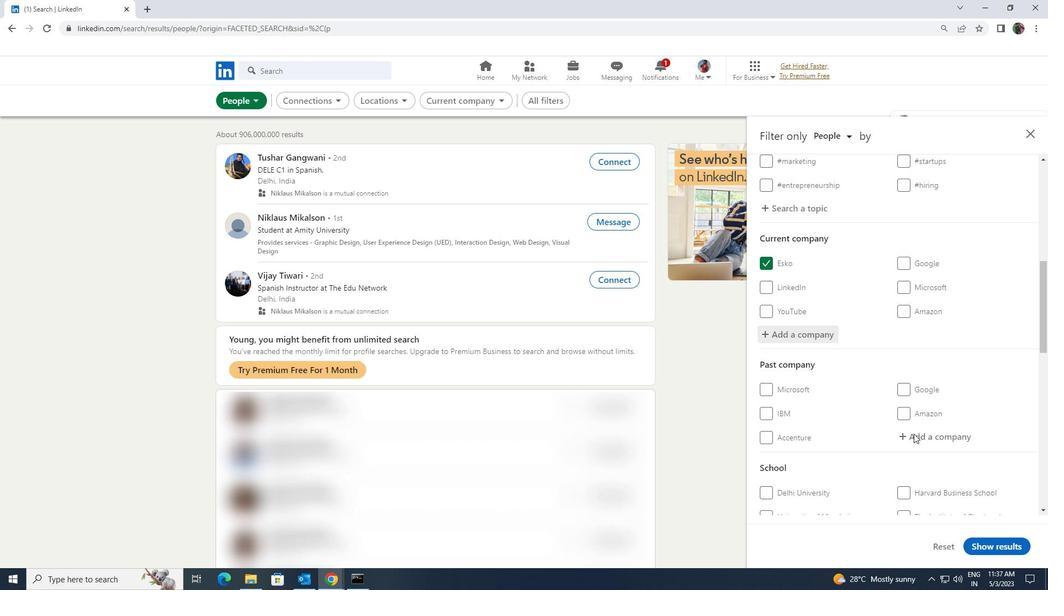 
Action: Mouse moved to (912, 434)
Screenshot: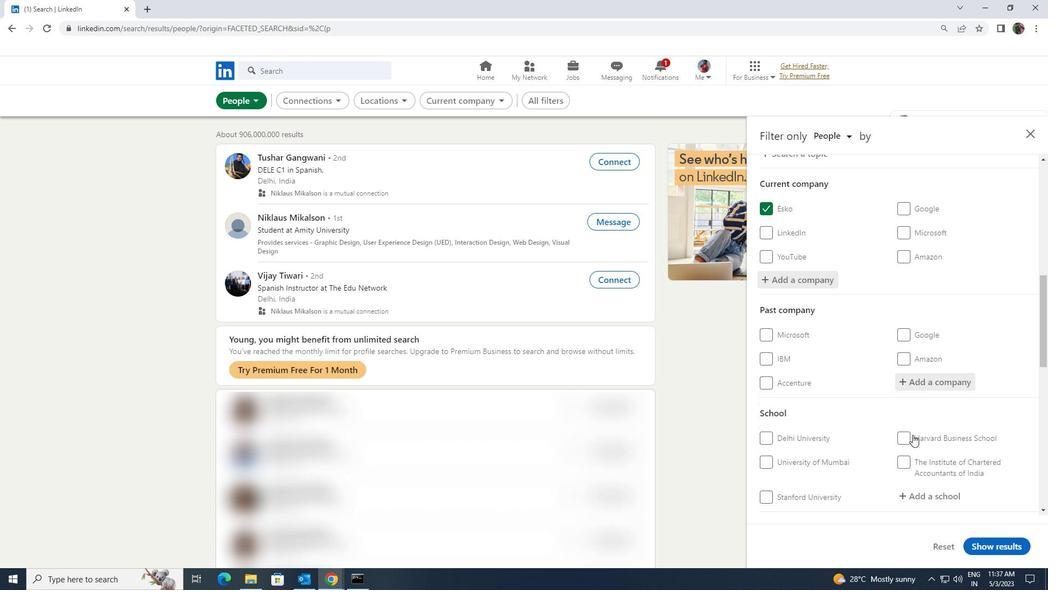 
Action: Mouse scrolled (912, 434) with delta (0, 0)
Screenshot: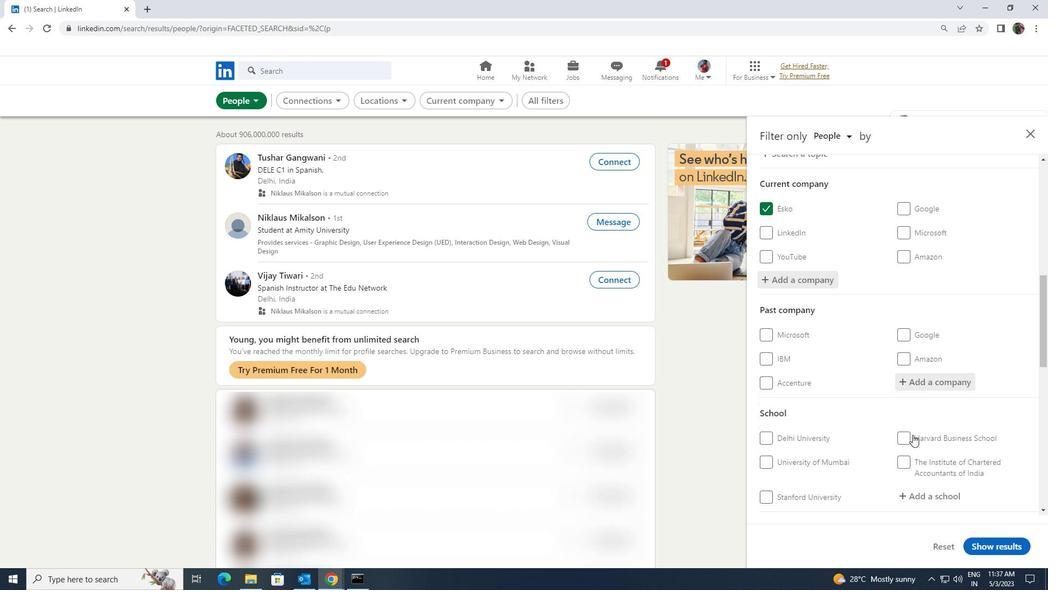
Action: Mouse pressed left at (912, 434)
Screenshot: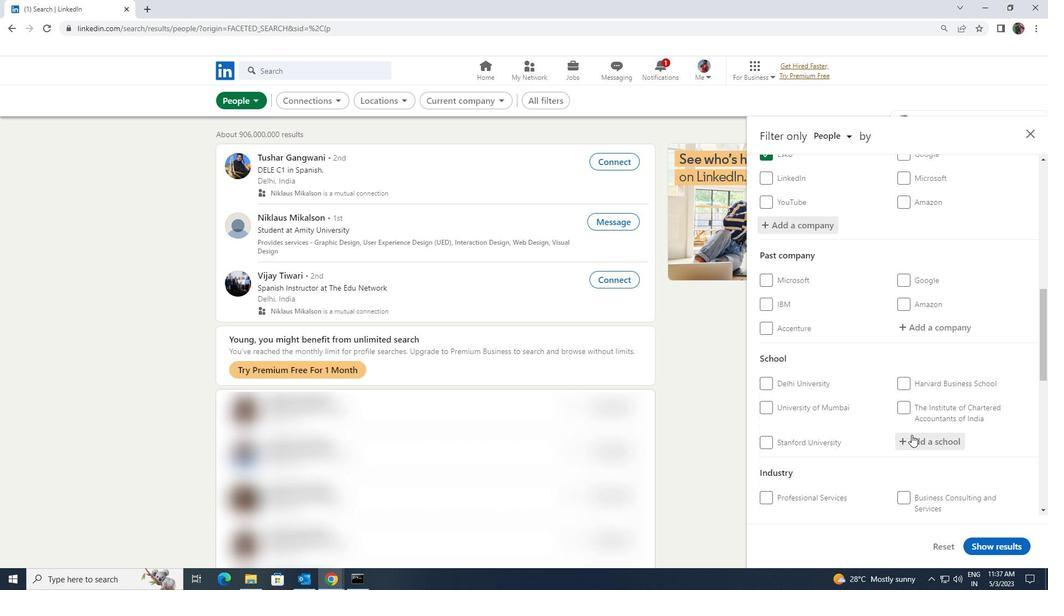 
Action: Key pressed <Key.shift><Key.shift><Key.shift><Key.shift><Key.shift><Key.shift>COTTON<Key.space><Key.shift>UNIVERSITY
Screenshot: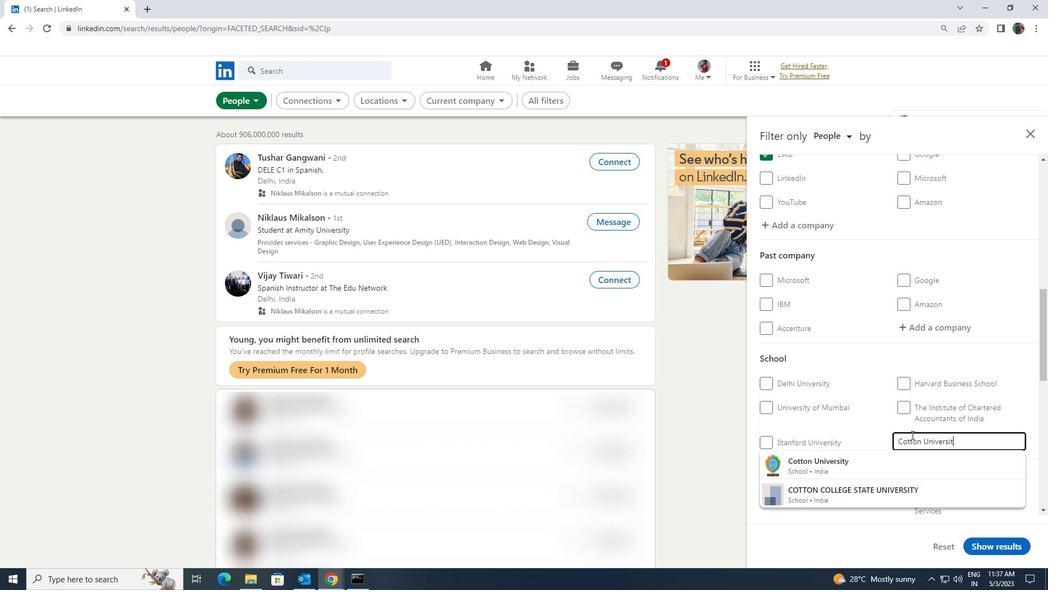 
Action: Mouse moved to (902, 452)
Screenshot: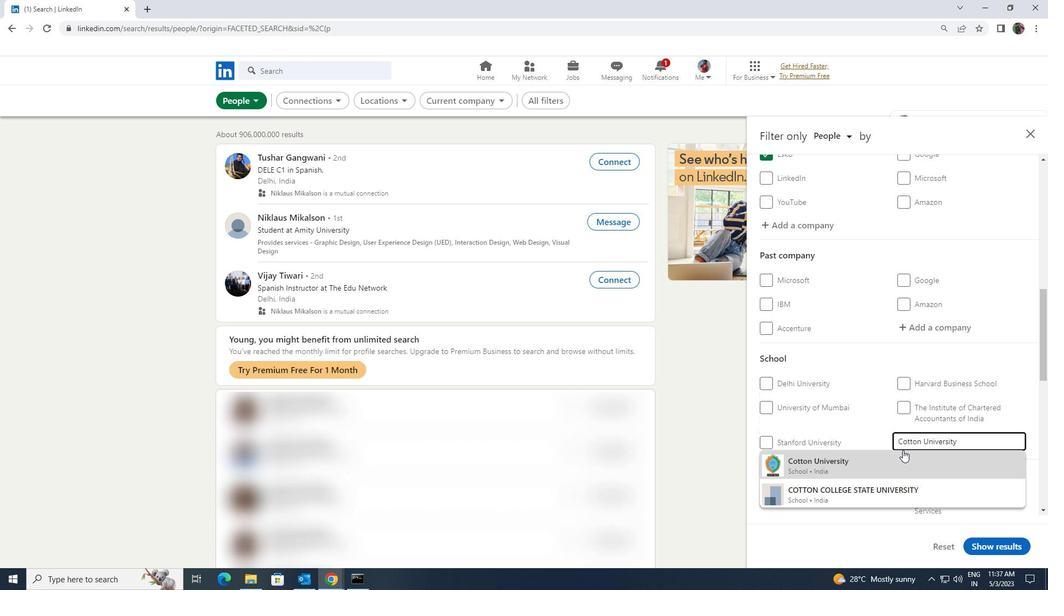 
Action: Mouse pressed left at (902, 452)
Screenshot: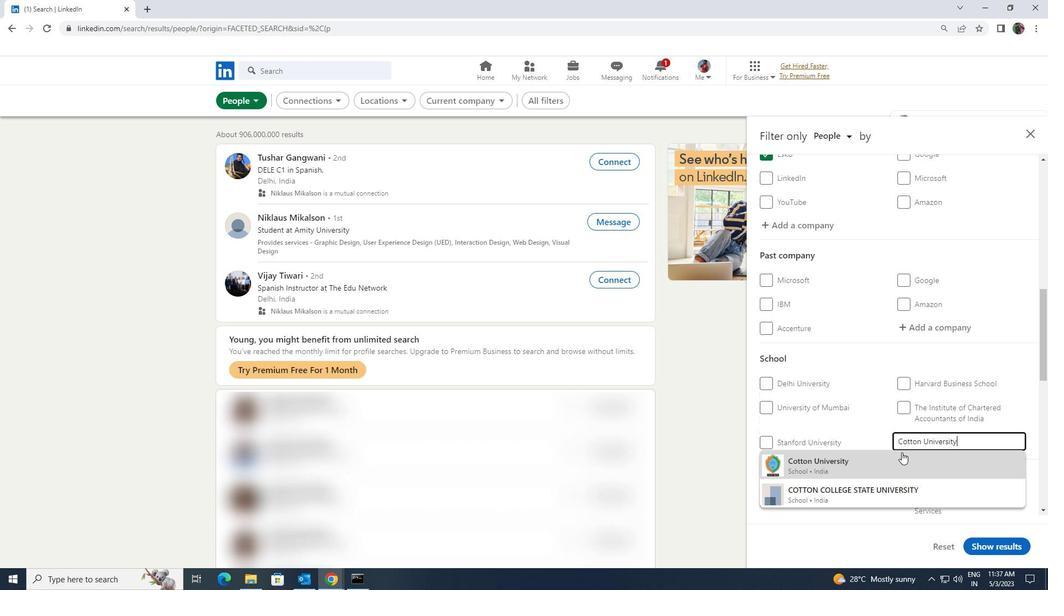 
Action: Mouse scrolled (902, 451) with delta (0, 0)
Screenshot: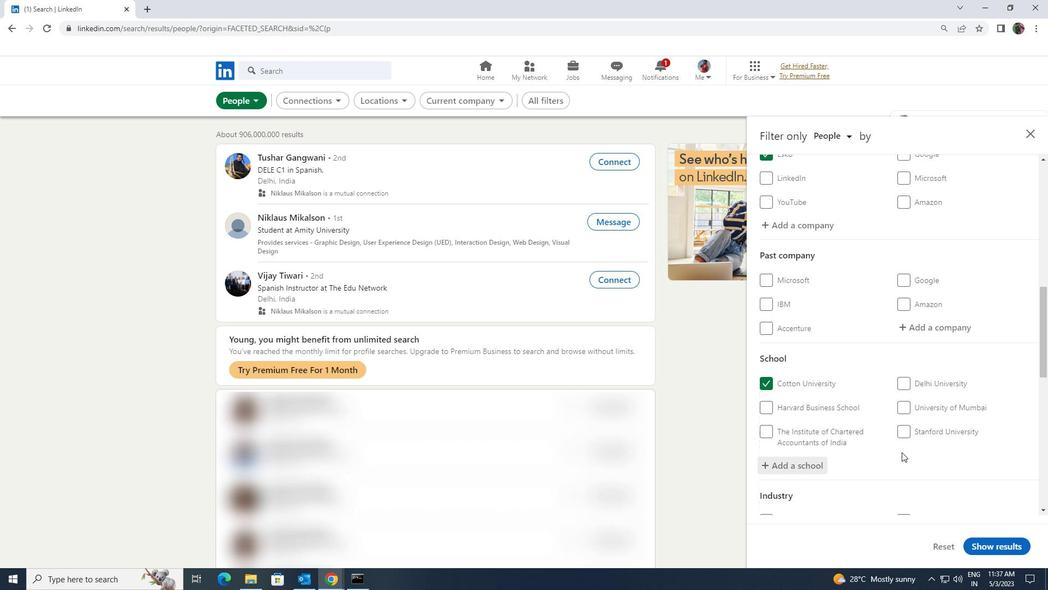 
Action: Mouse scrolled (902, 451) with delta (0, 0)
Screenshot: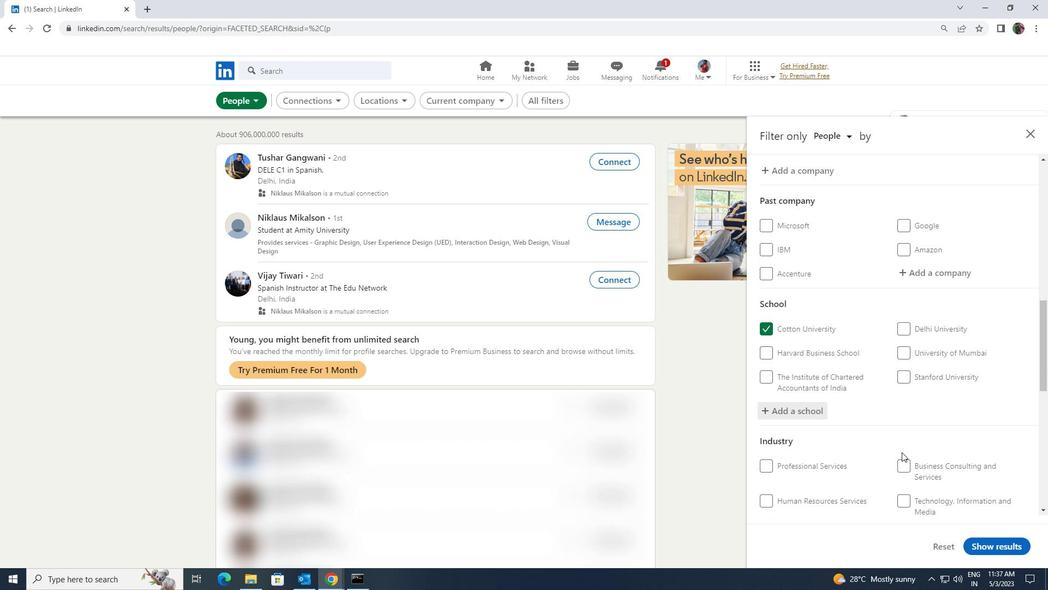 
Action: Mouse scrolled (902, 451) with delta (0, 0)
Screenshot: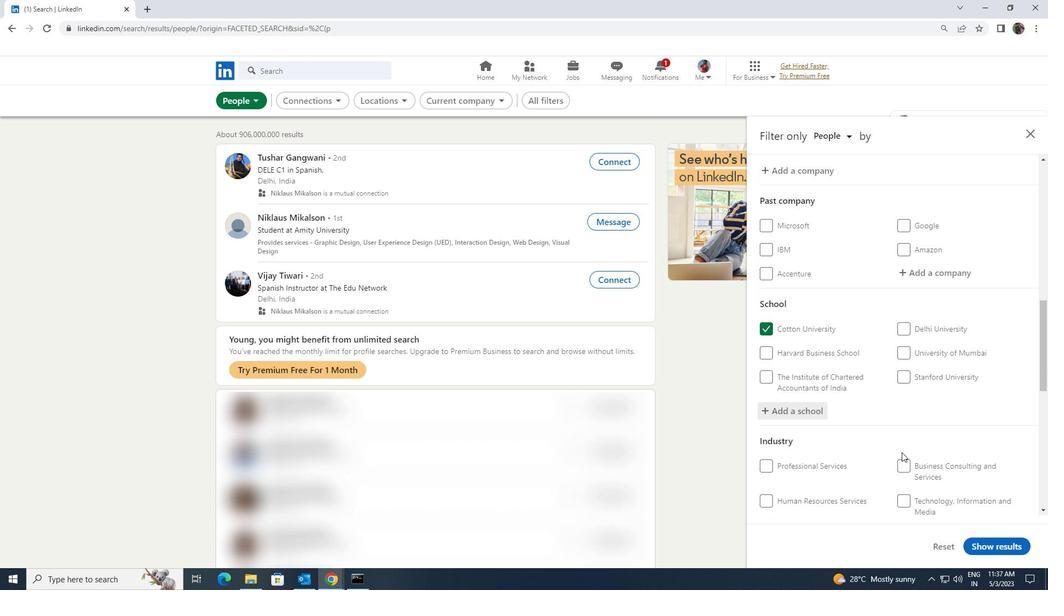 
Action: Mouse moved to (911, 426)
Screenshot: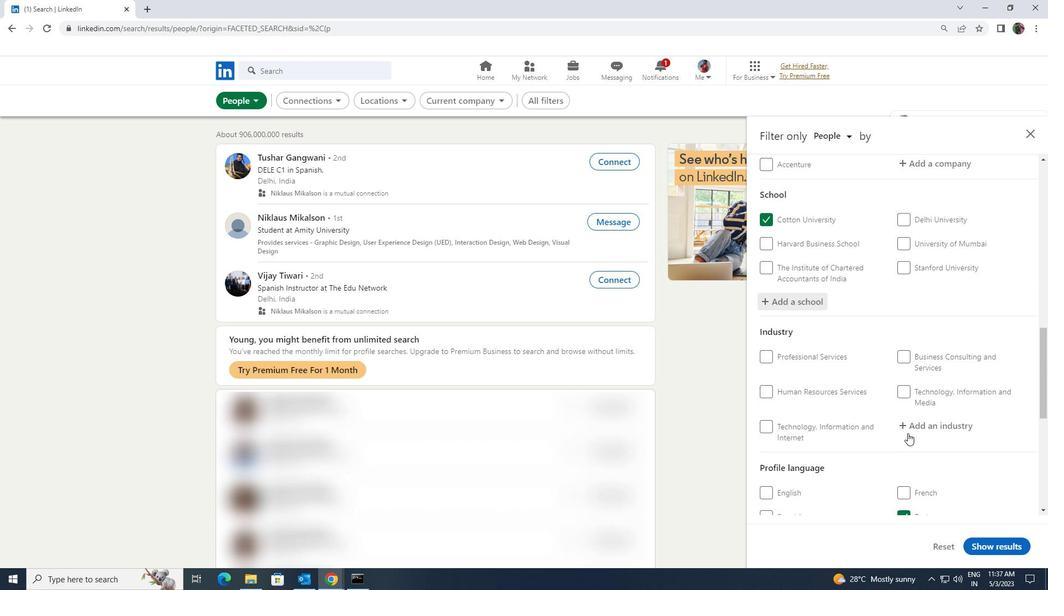
Action: Mouse pressed left at (911, 426)
Screenshot: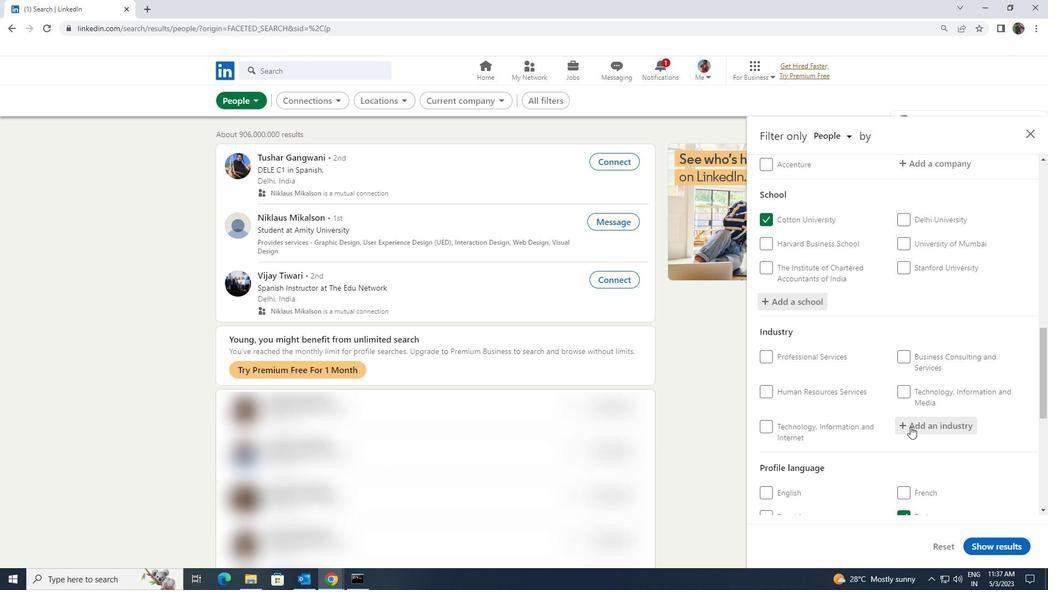 
Action: Key pressed <Key.shift><Key.shift><Key.shift><Key.shift><Key.shift><Key.shift><Key.shift><Key.shift><Key.shift><Key.shift><Key.shift><Key.shift><Key.shift><Key.shift>MILL<Key.backspace>ITR<Key.backspace>
Screenshot: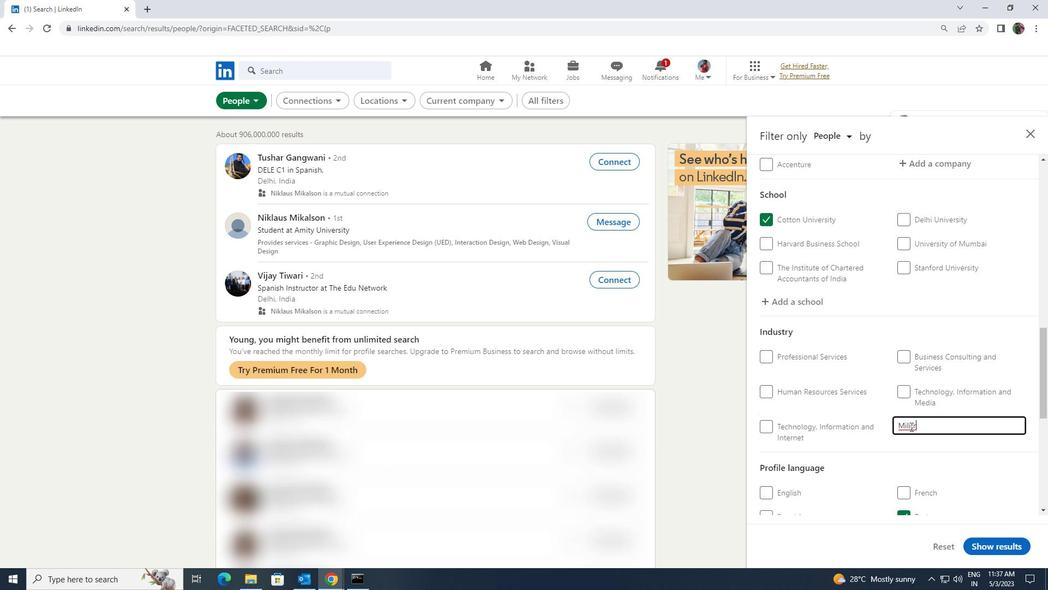
Action: Mouse moved to (906, 433)
Screenshot: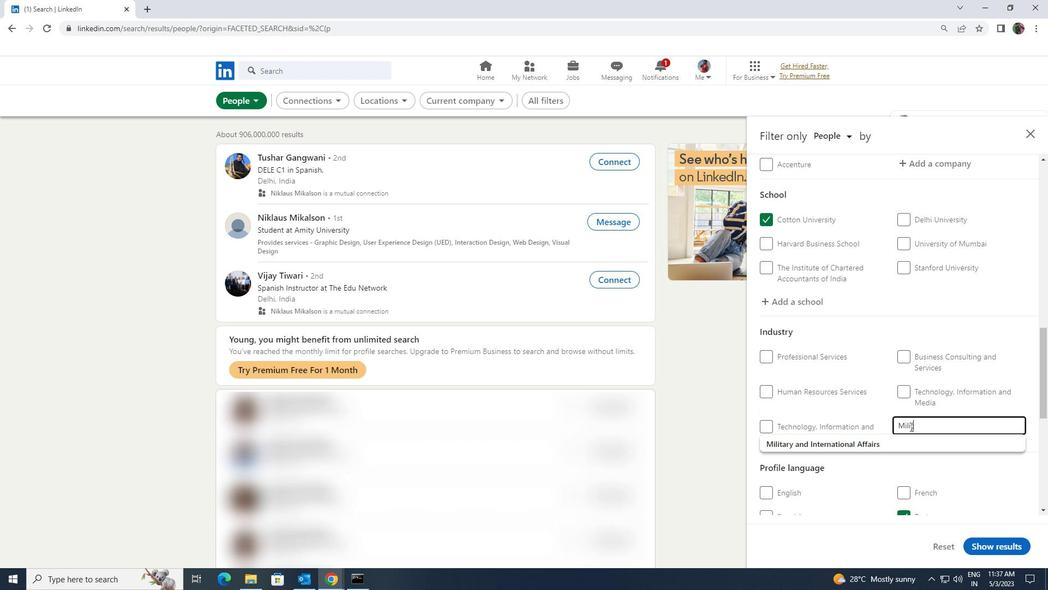 
Action: Mouse pressed left at (906, 433)
Screenshot: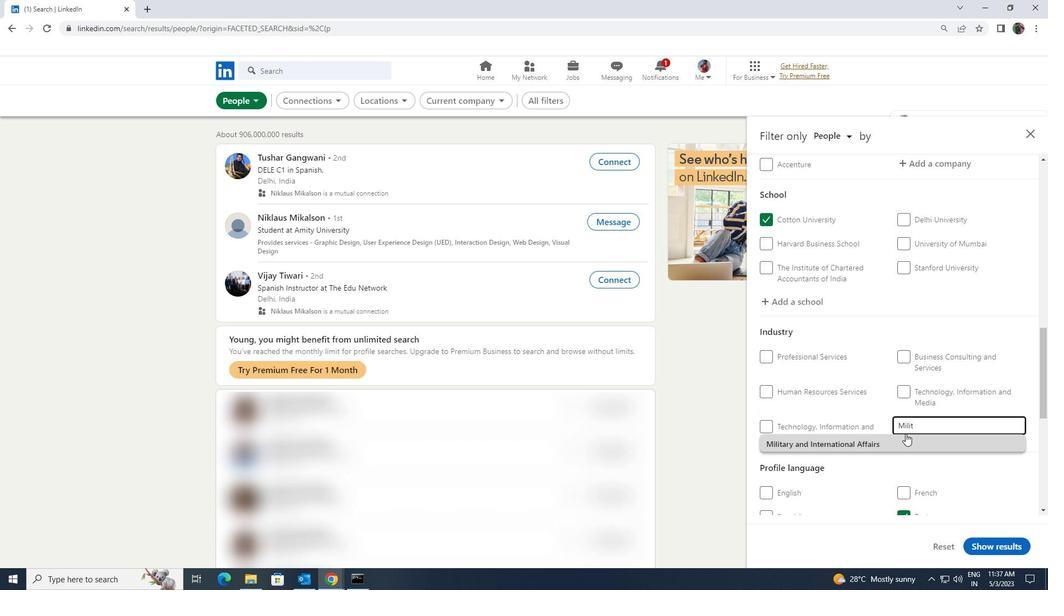 
Action: Mouse scrolled (906, 433) with delta (0, 0)
Screenshot: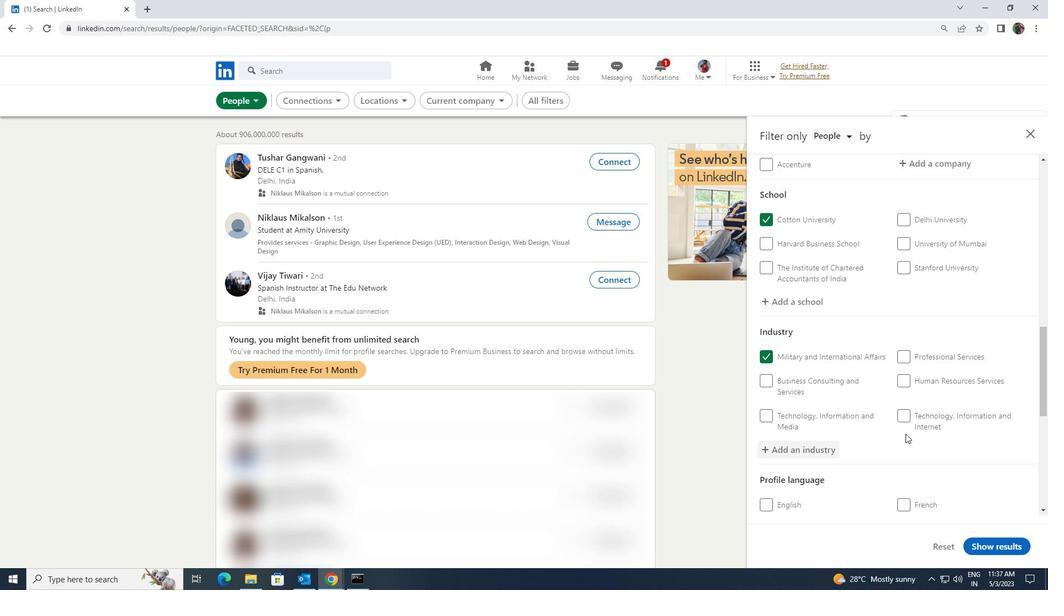 
Action: Mouse scrolled (906, 433) with delta (0, 0)
Screenshot: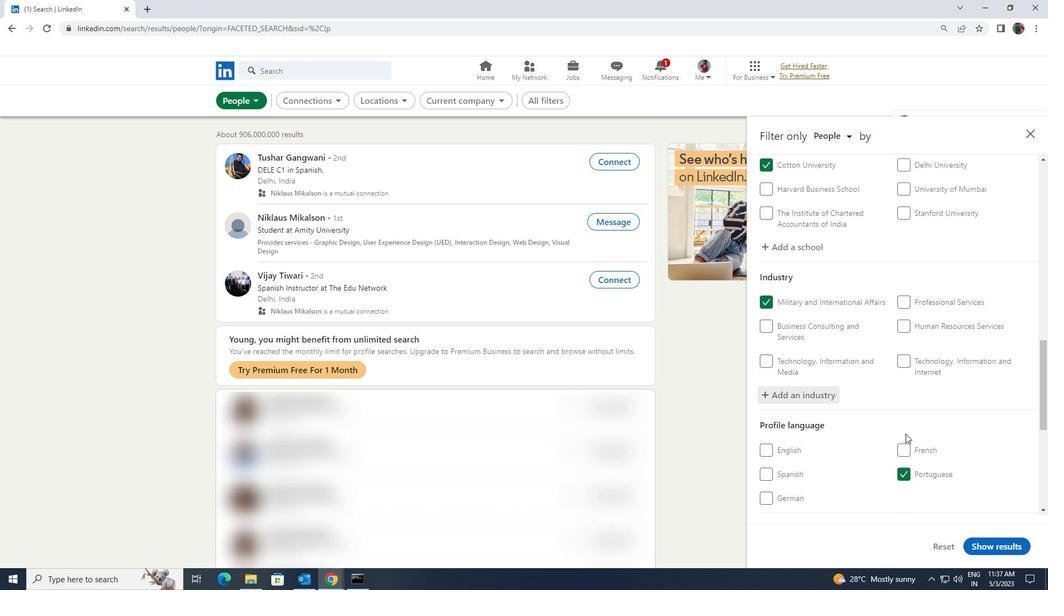 
Action: Mouse scrolled (906, 433) with delta (0, 0)
Screenshot: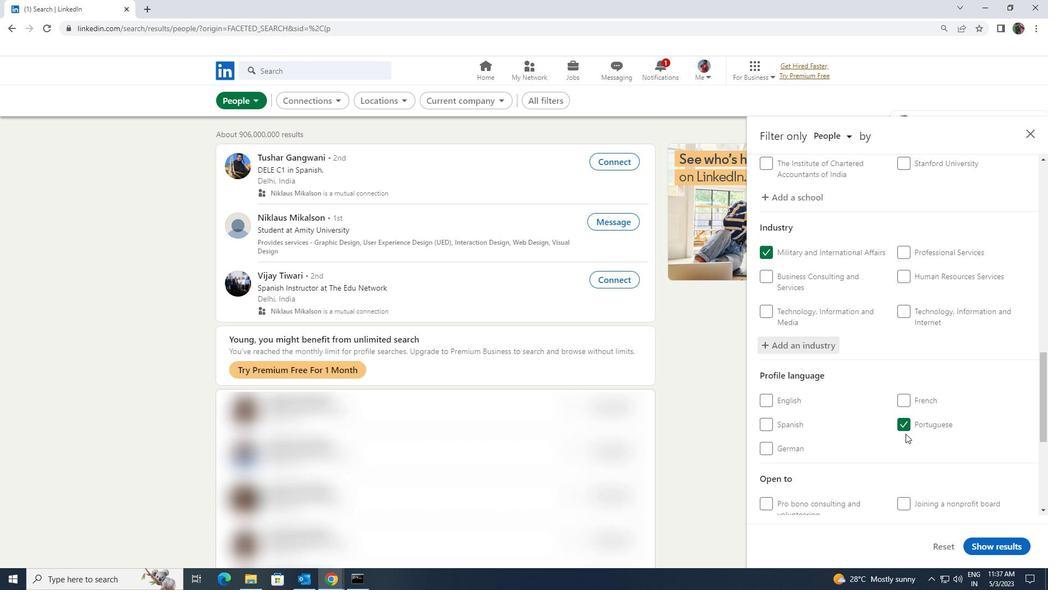 
Action: Mouse moved to (906, 433)
Screenshot: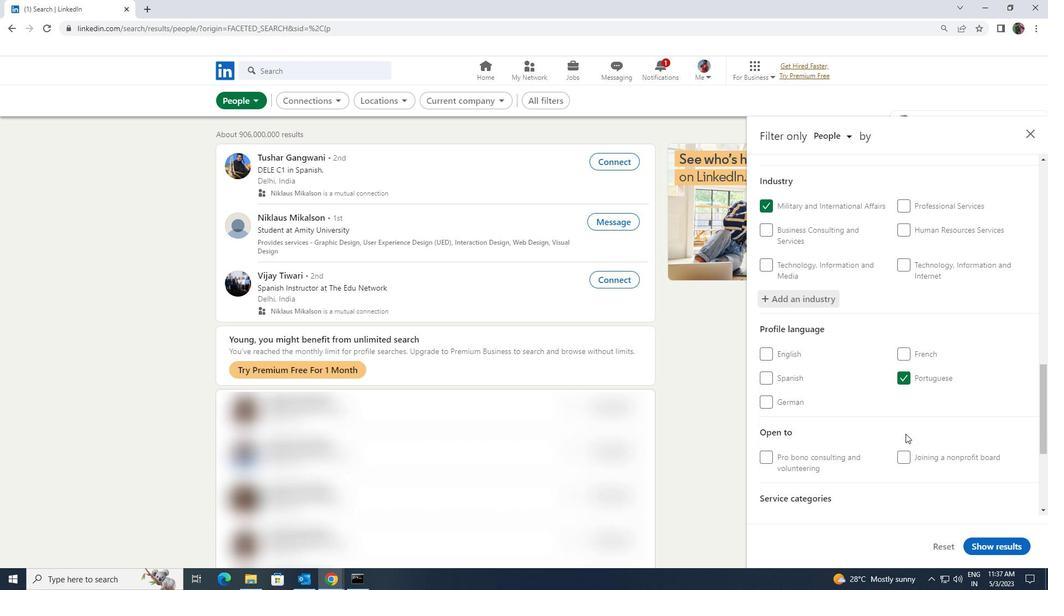 
Action: Mouse scrolled (906, 433) with delta (0, 0)
Screenshot: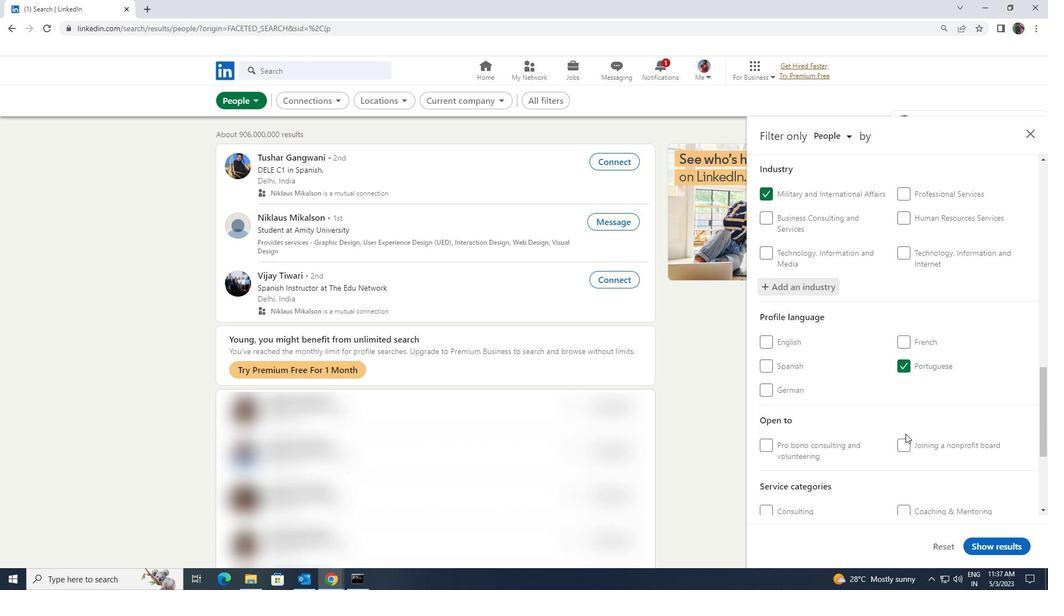 
Action: Mouse scrolled (906, 433) with delta (0, 0)
Screenshot: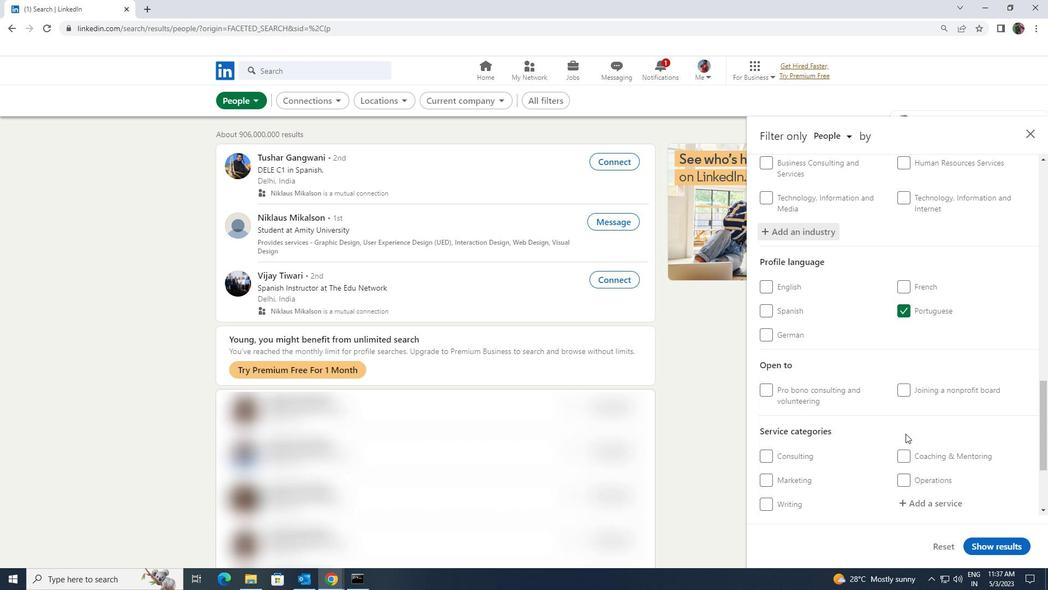 
Action: Mouse moved to (911, 448)
Screenshot: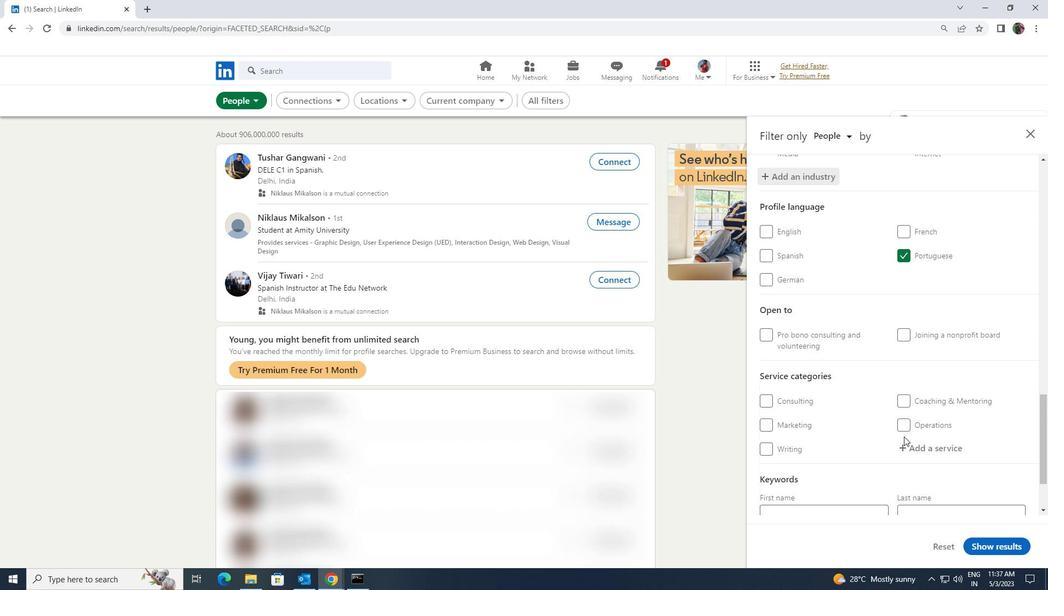 
Action: Mouse pressed left at (911, 448)
Screenshot: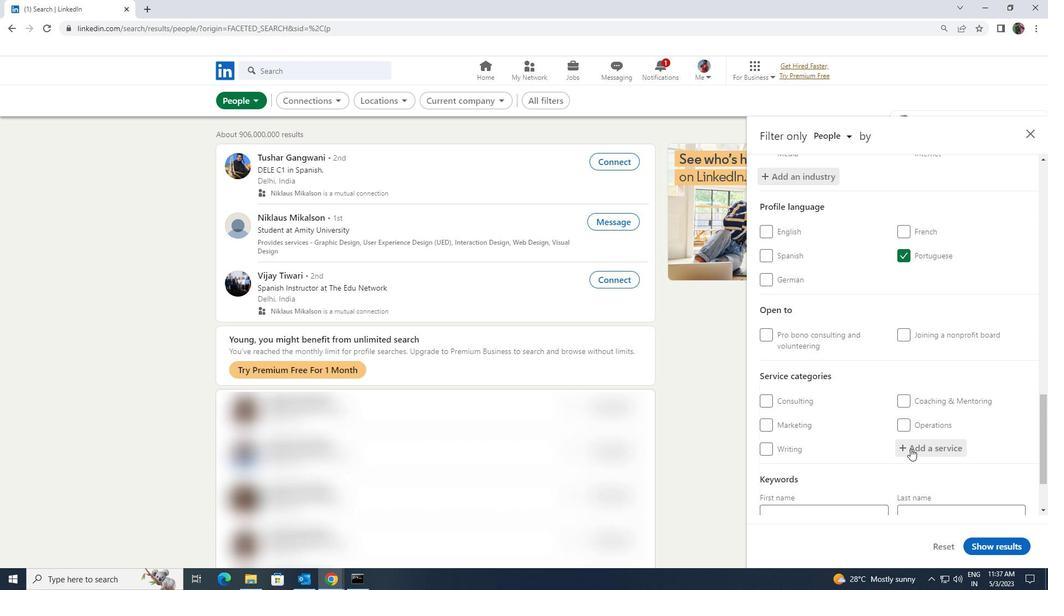 
Action: Key pressed <Key.shift><Key.shift><Key.shift><Key.shift><Key.shift><Key.shift><Key.shift><Key.shift><Key.shift><Key.shift><Key.shift><Key.shift><Key.shift><Key.shift><Key.shift><Key.shift><Key.shift><Key.shift>LOANS
Screenshot: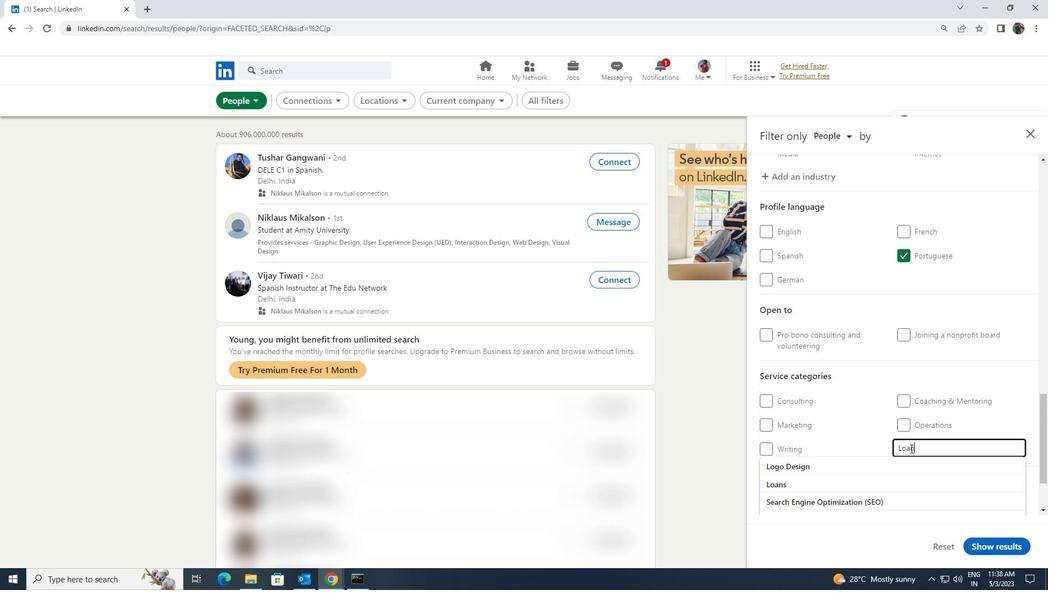 
Action: Mouse moved to (907, 462)
Screenshot: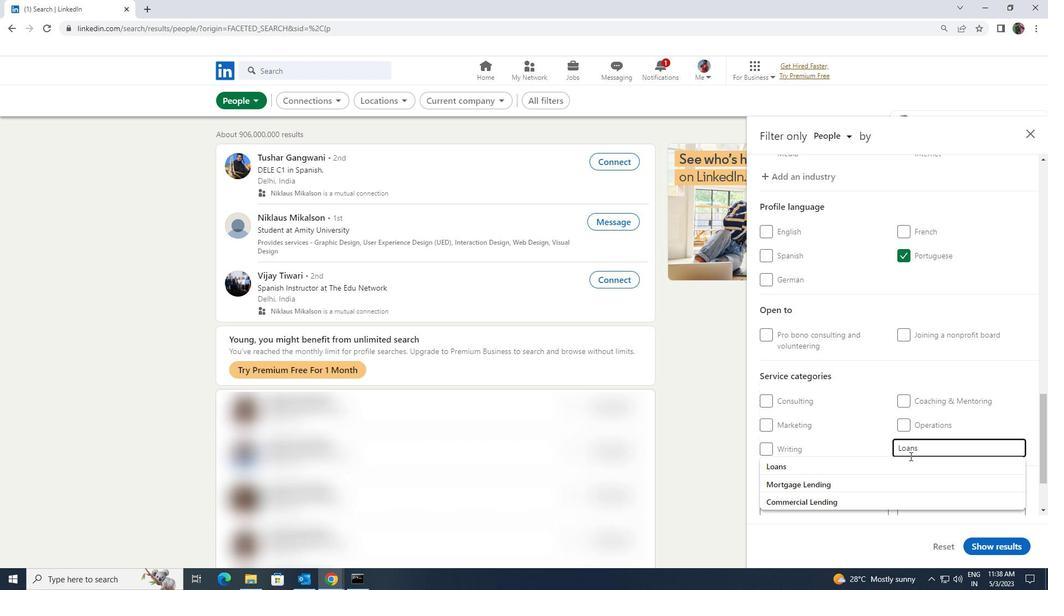
Action: Mouse pressed left at (907, 462)
Screenshot: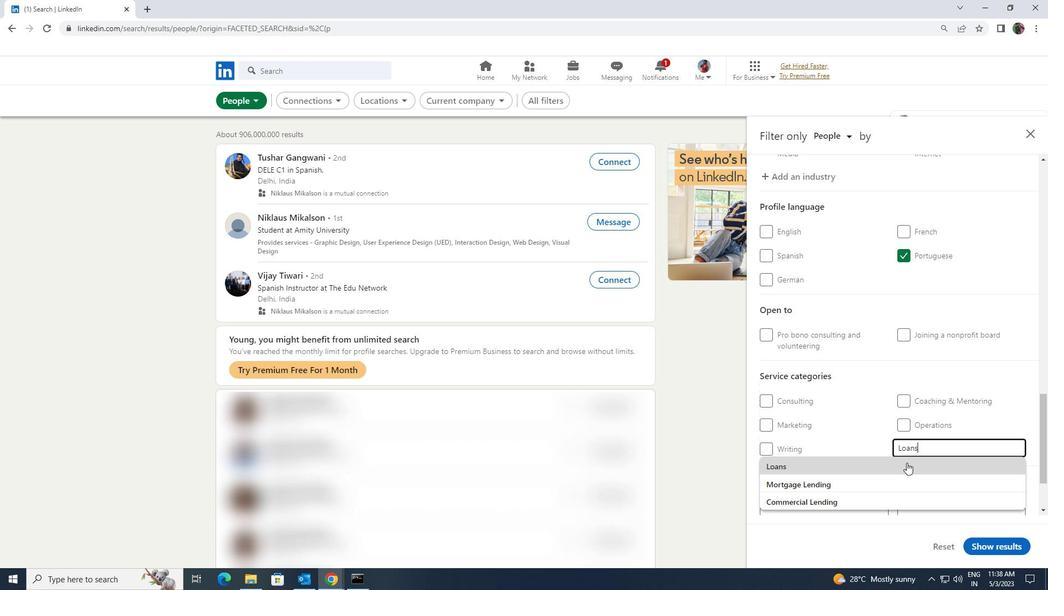 
Action: Mouse scrolled (907, 462) with delta (0, 0)
Screenshot: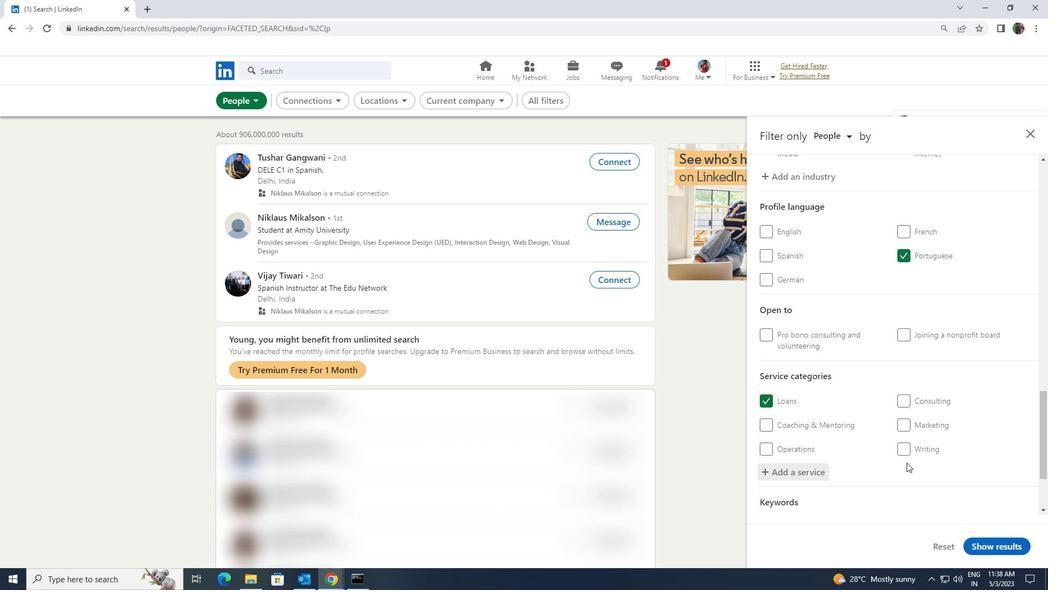 
Action: Mouse scrolled (907, 462) with delta (0, 0)
Screenshot: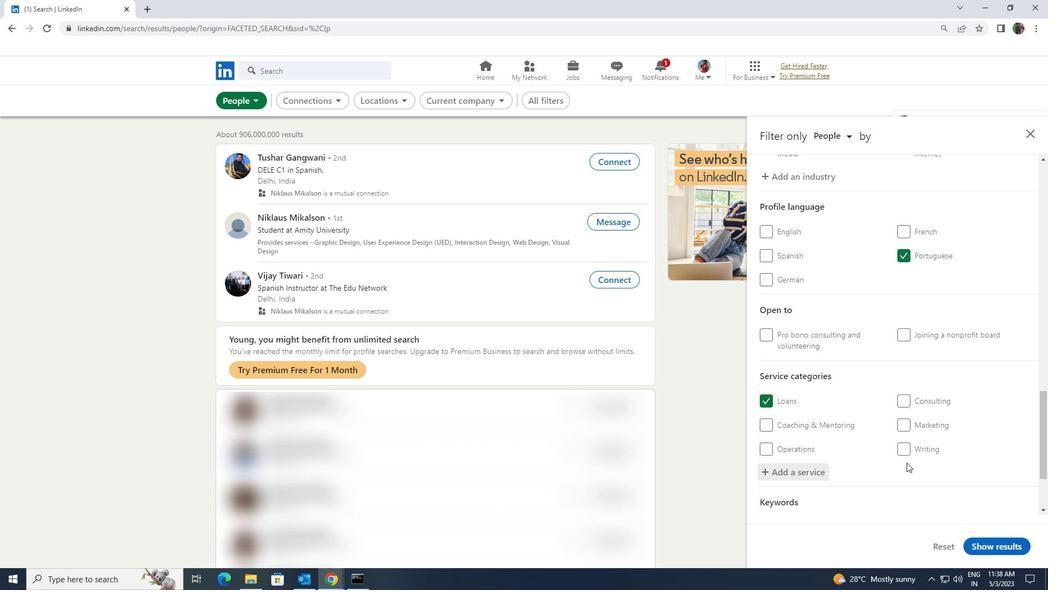 
Action: Mouse moved to (880, 463)
Screenshot: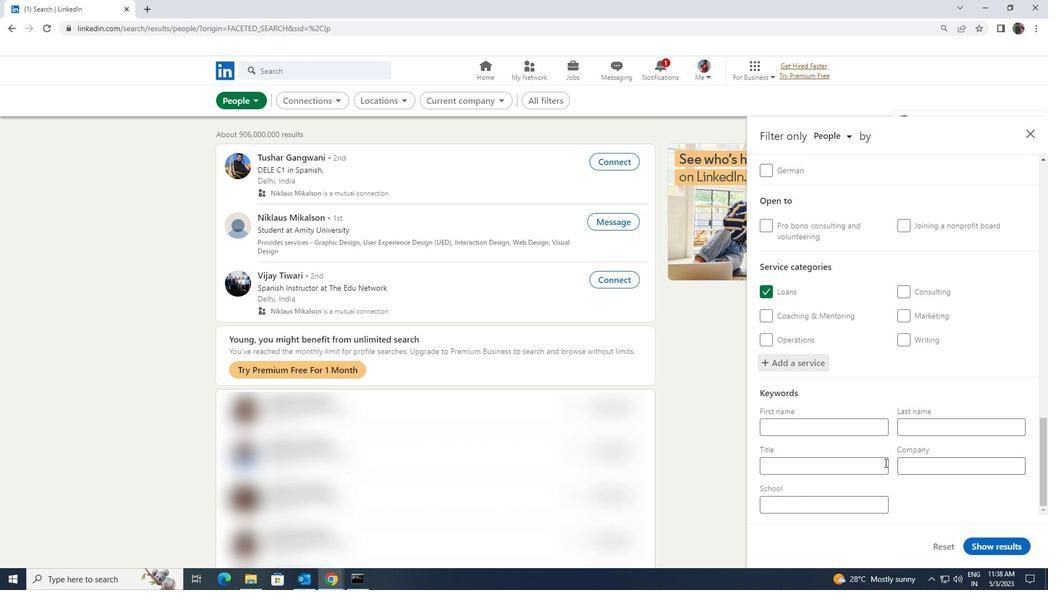 
Action: Mouse pressed left at (880, 463)
Screenshot: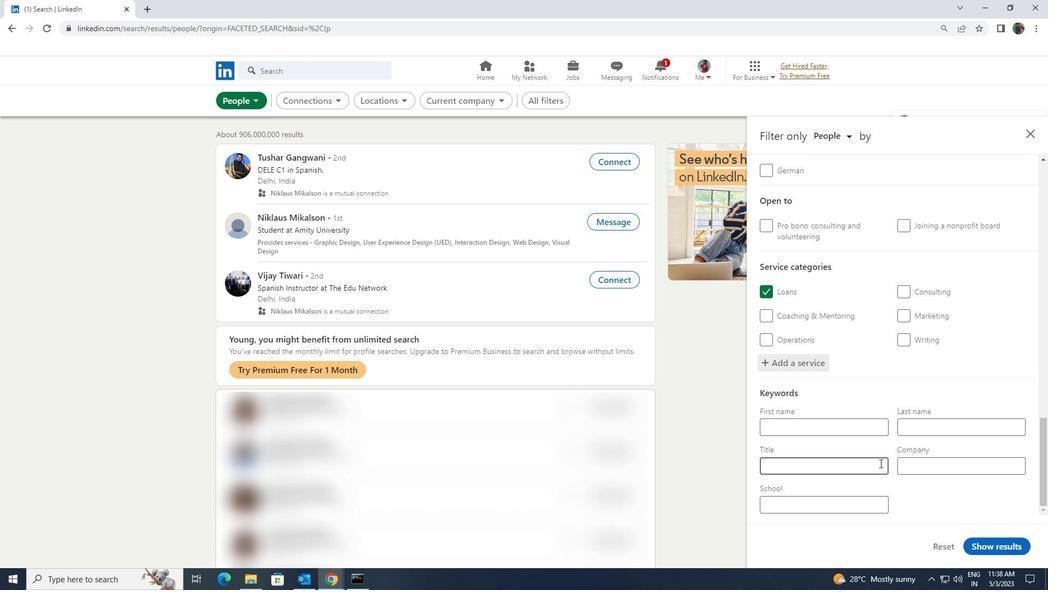 
Action: Key pressed <Key.shift>MEDICAL<Key.space><Key.shift><Key.shift><Key.shift><Key.shift><Key.shift><Key.shift><Key.shift><Key.shift><Key.shift>LABORATORY<Key.space><Key.shift>TECH
Screenshot: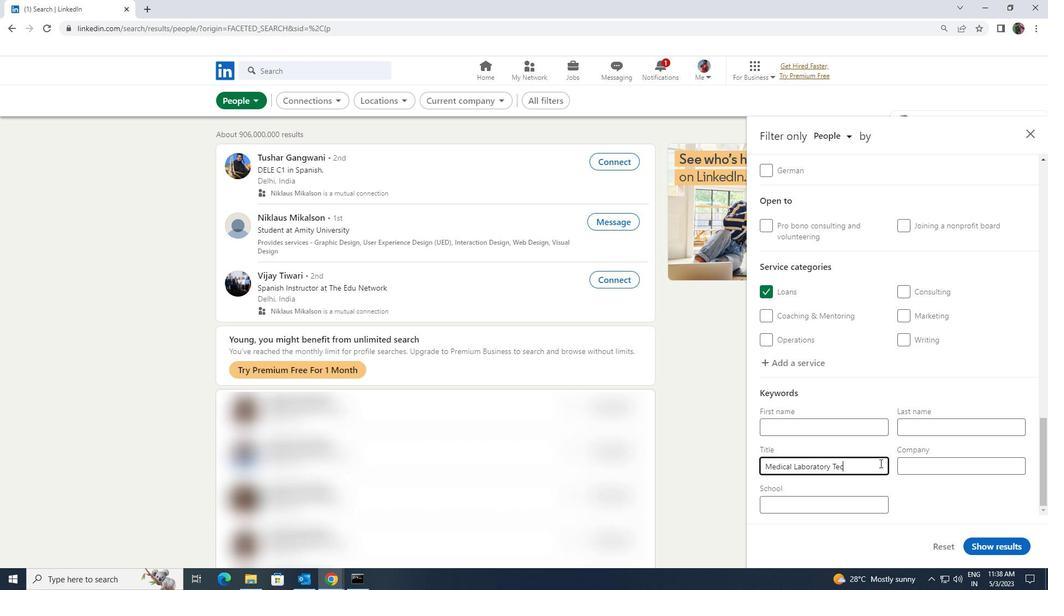 
Action: Mouse moved to (981, 538)
Screenshot: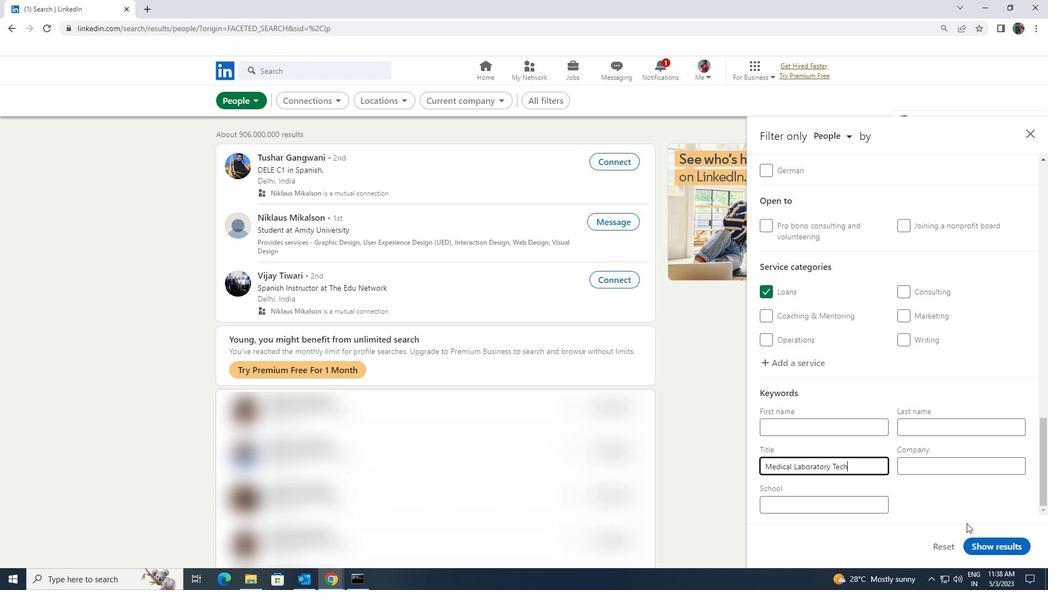 
Action: Mouse pressed left at (981, 538)
Screenshot: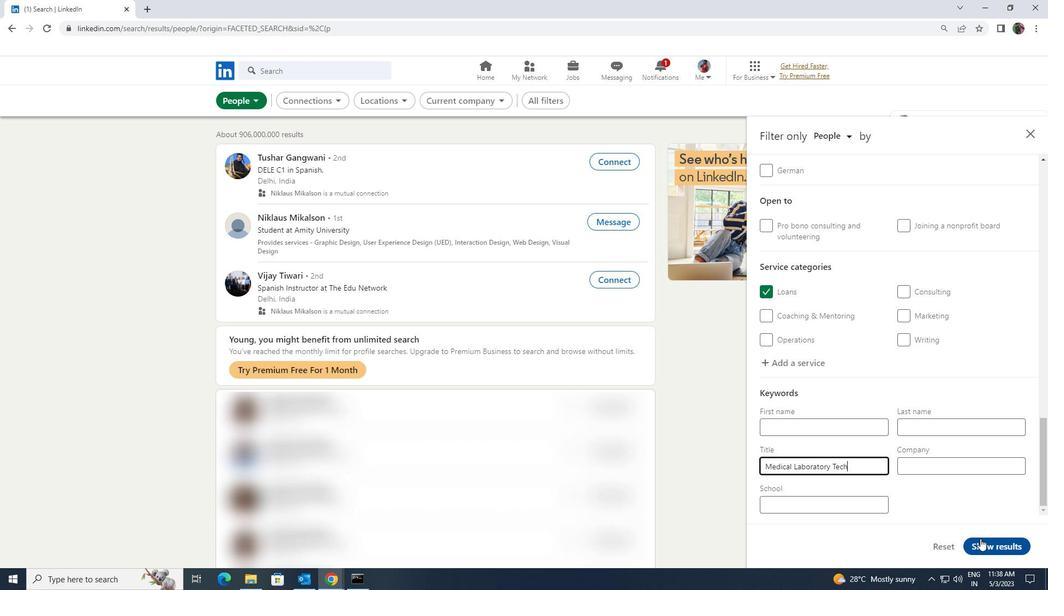 
